 Task:  Click on  Soccer In the  Soccer League click on  Pick Sheet Your name Sofia Mitchell Team name Chicago and  Email softage.2@softage.net Game 1 Inter Miami Game 2 Philadelphia Game 3 Orlando City Game 4 Houston Game 5 Real Salt Lake Game 6 San Jose Game 7 Nashville SC Game 8 Atlanta United Game 9 Charlotte FC Game 10 Montreal Game 11 Toronto FC Game 12 NY Red Bulls Game 13 Minnesota United Game 14 LA Galaxy Game 15 Houston Game16 Seattle In Tie Breaker choose Chicago Submit pick sheet
Action: Mouse moved to (524, 339)
Screenshot: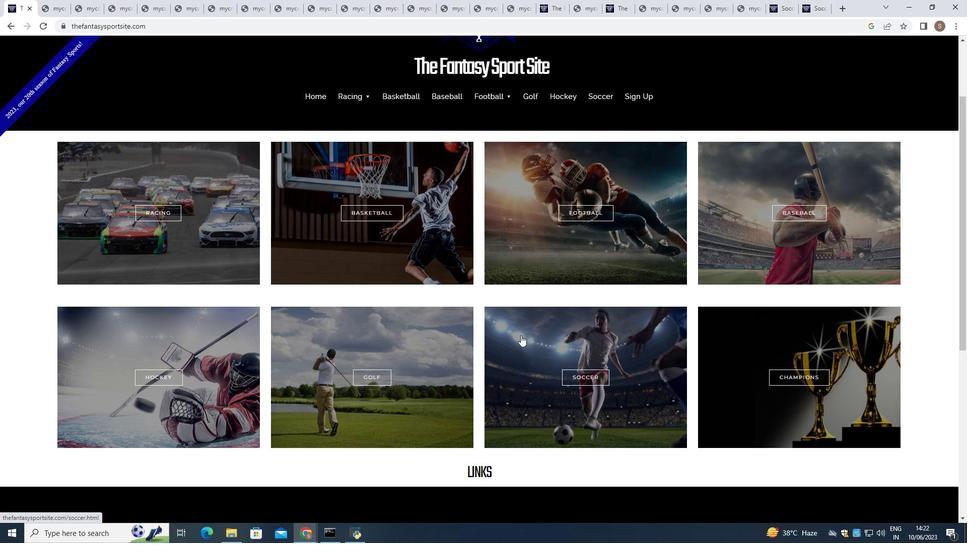 
Action: Mouse pressed left at (524, 339)
Screenshot: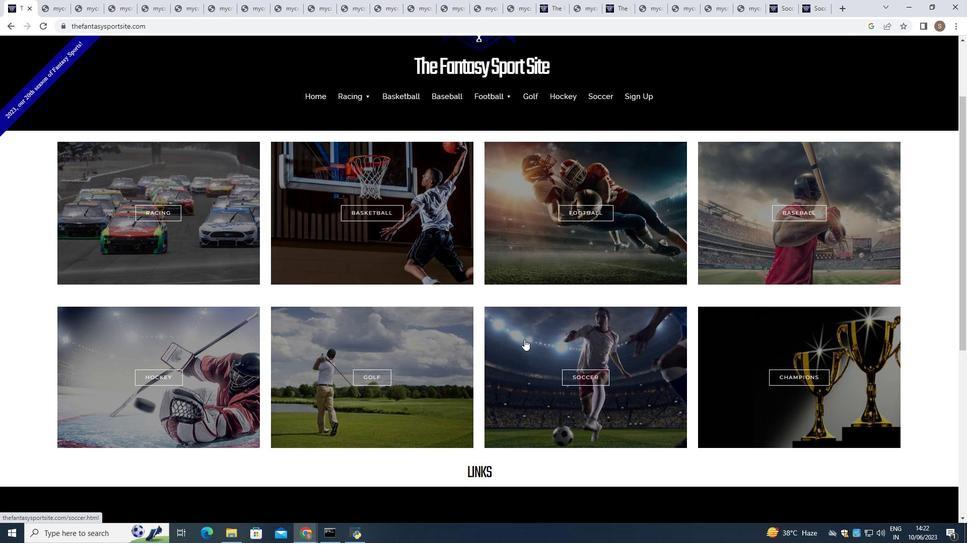 
Action: Mouse scrolled (524, 339) with delta (0, 0)
Screenshot: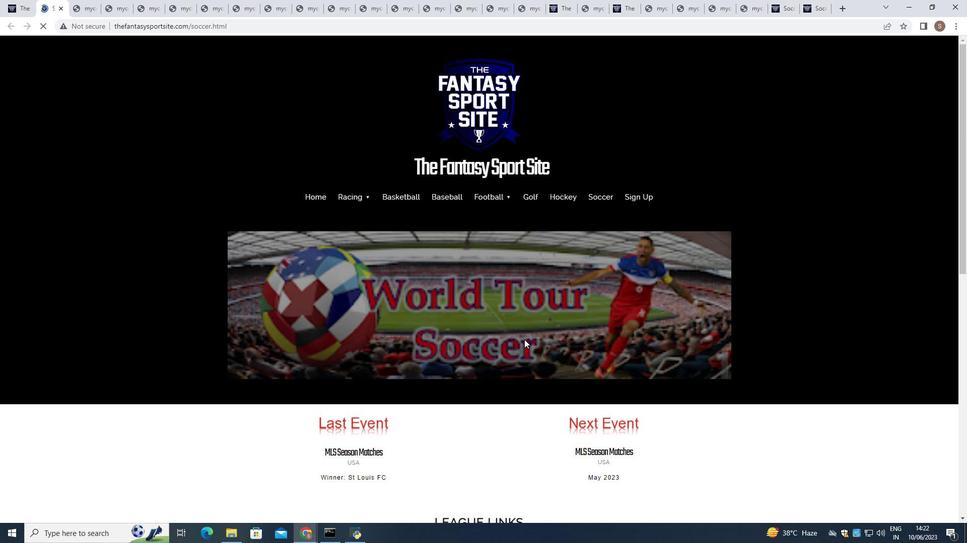 
Action: Mouse scrolled (524, 339) with delta (0, 0)
Screenshot: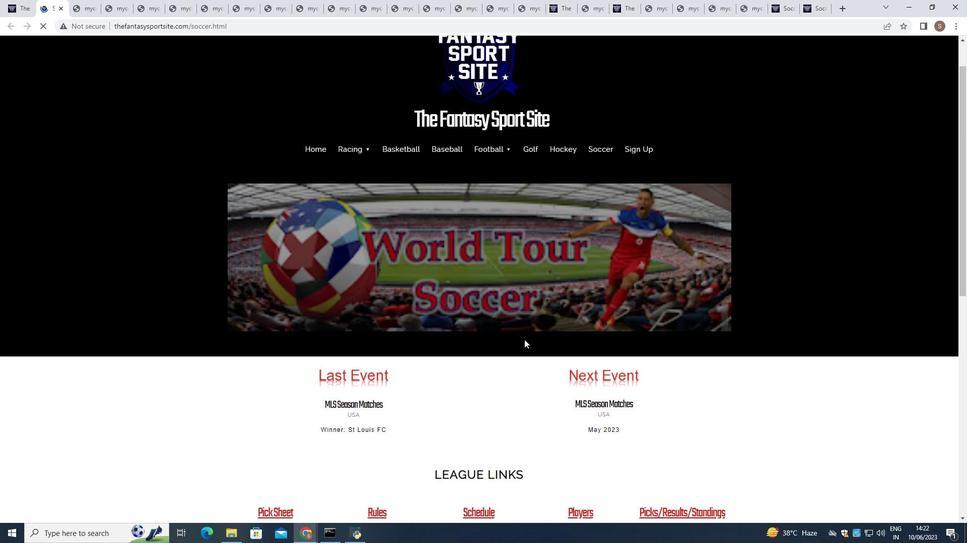 
Action: Mouse scrolled (524, 339) with delta (0, 0)
Screenshot: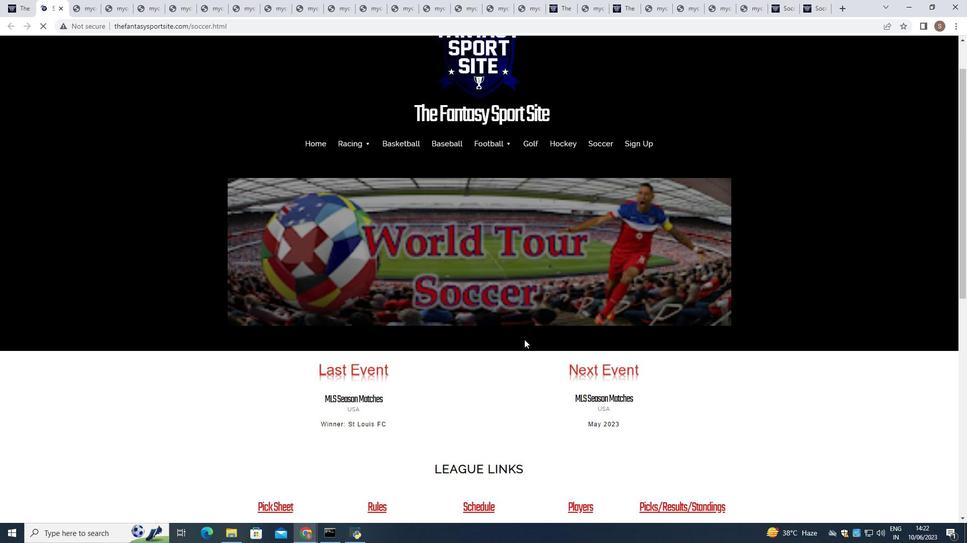 
Action: Mouse scrolled (524, 339) with delta (0, 0)
Screenshot: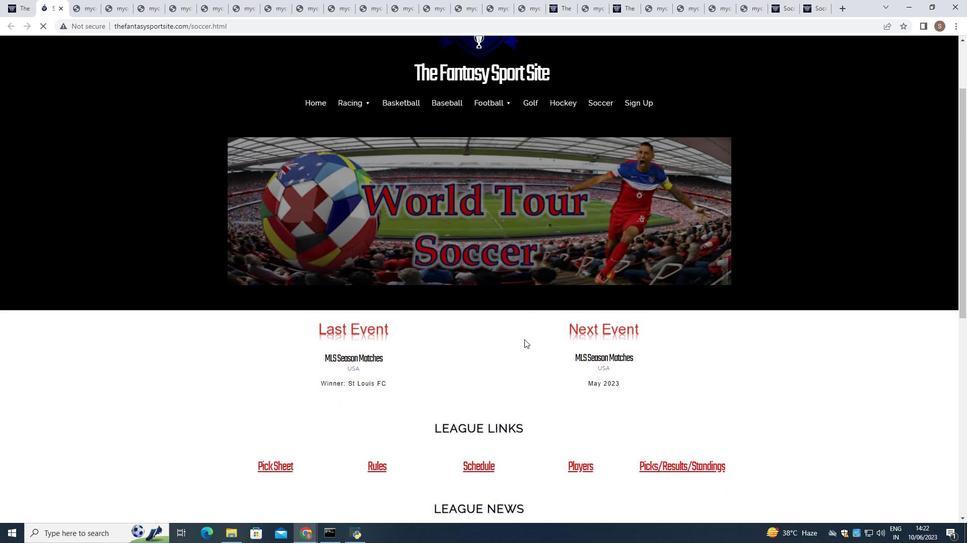
Action: Mouse moved to (285, 357)
Screenshot: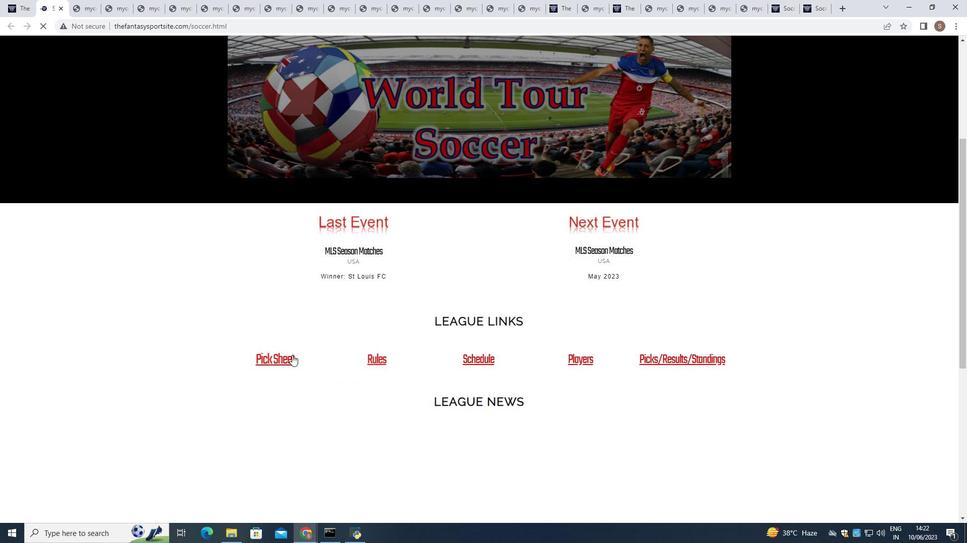 
Action: Mouse pressed left at (285, 357)
Screenshot: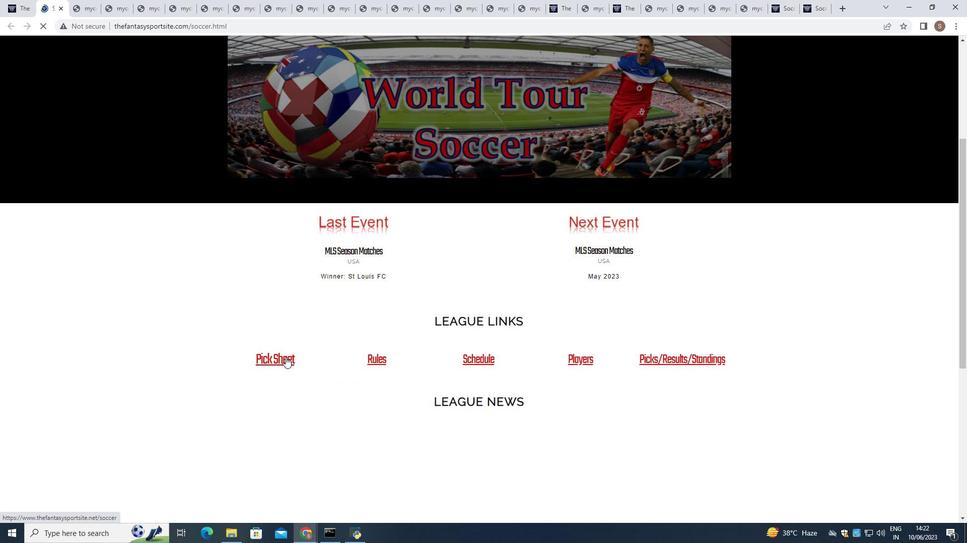 
Action: Mouse scrolled (285, 357) with delta (0, 0)
Screenshot: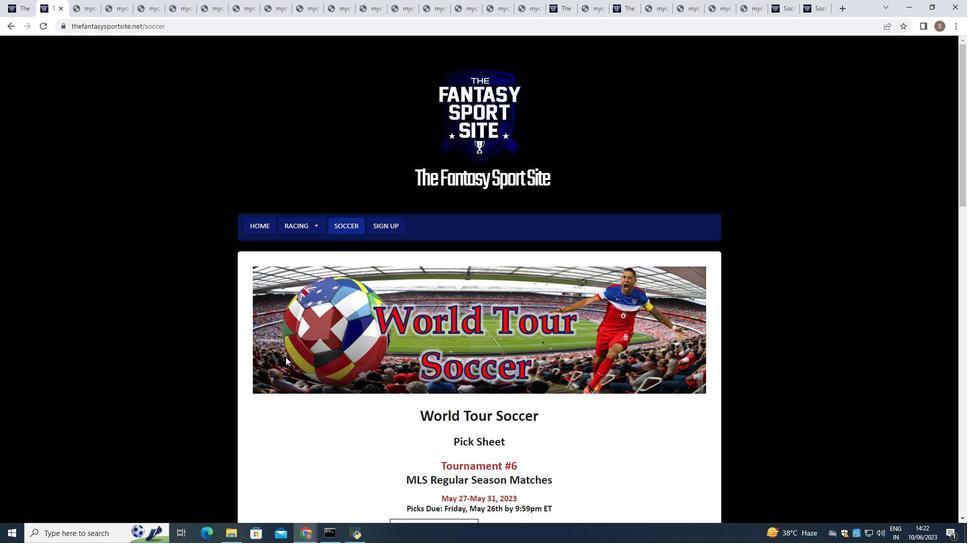 
Action: Mouse scrolled (285, 357) with delta (0, 0)
Screenshot: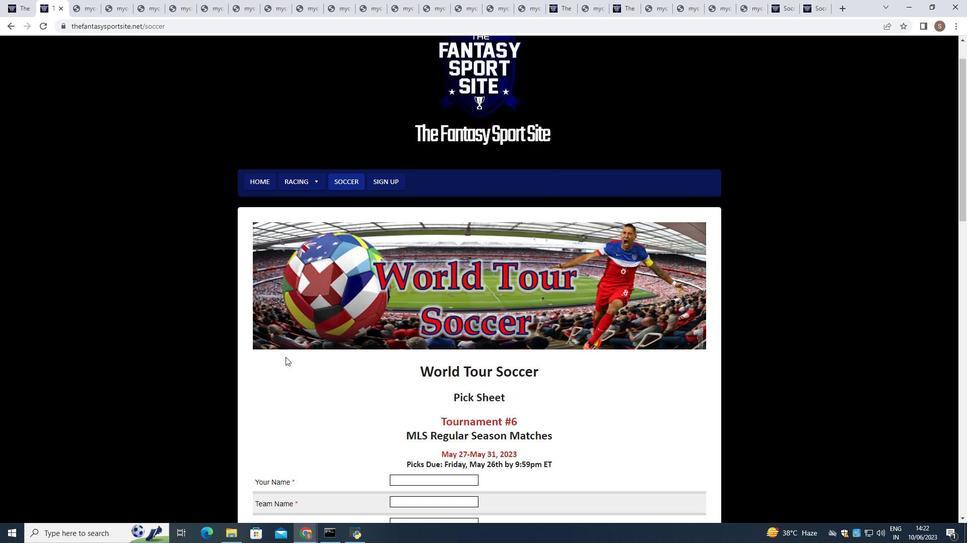 
Action: Mouse scrolled (285, 357) with delta (0, 0)
Screenshot: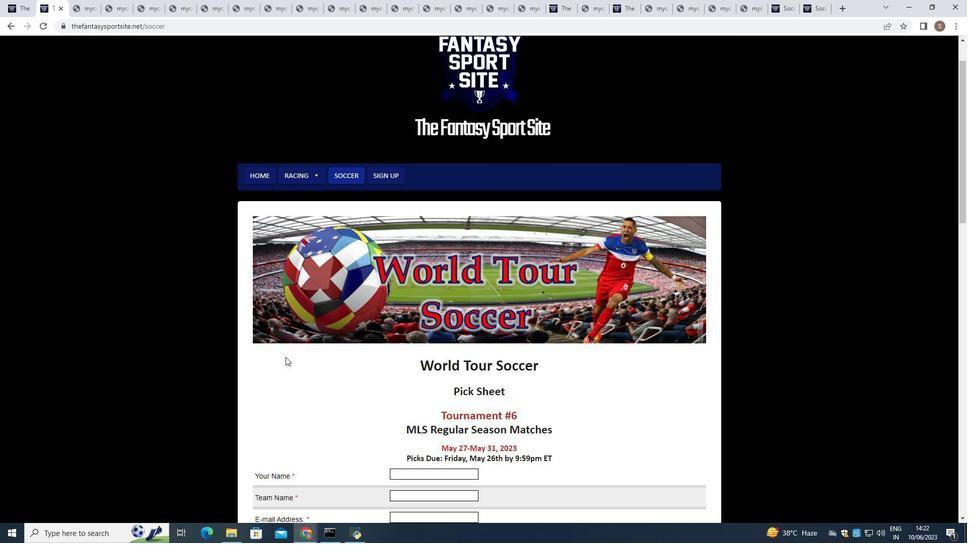 
Action: Mouse scrolled (285, 357) with delta (0, 0)
Screenshot: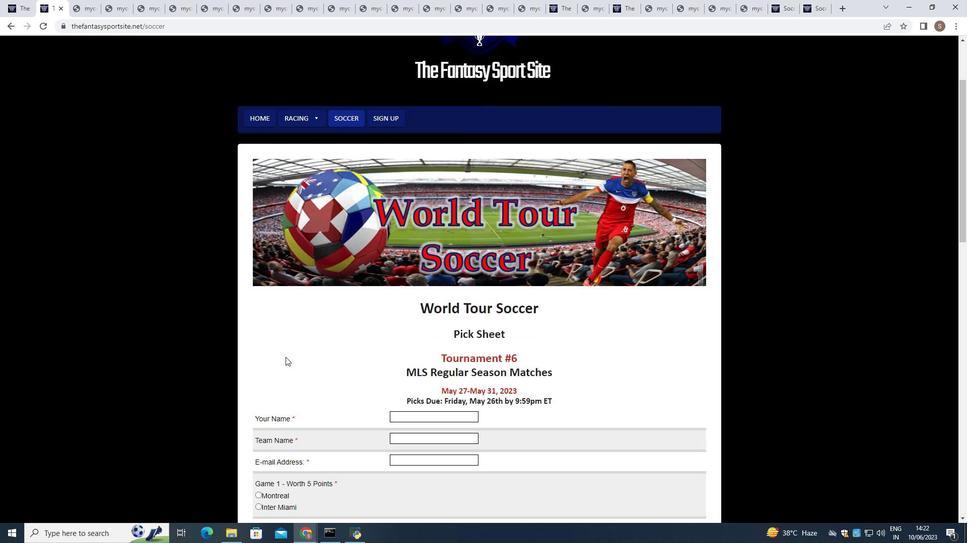 
Action: Mouse moved to (405, 323)
Screenshot: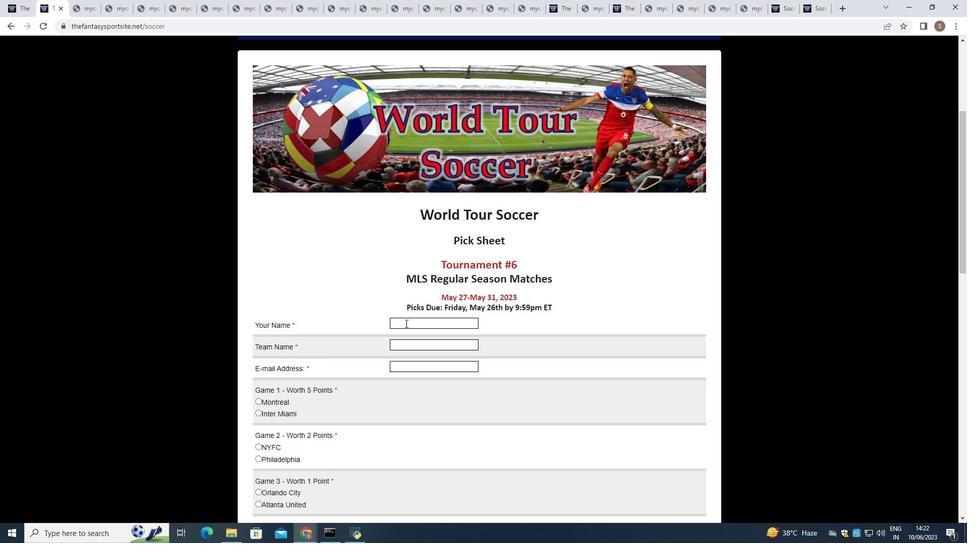 
Action: Mouse pressed left at (405, 323)
Screenshot: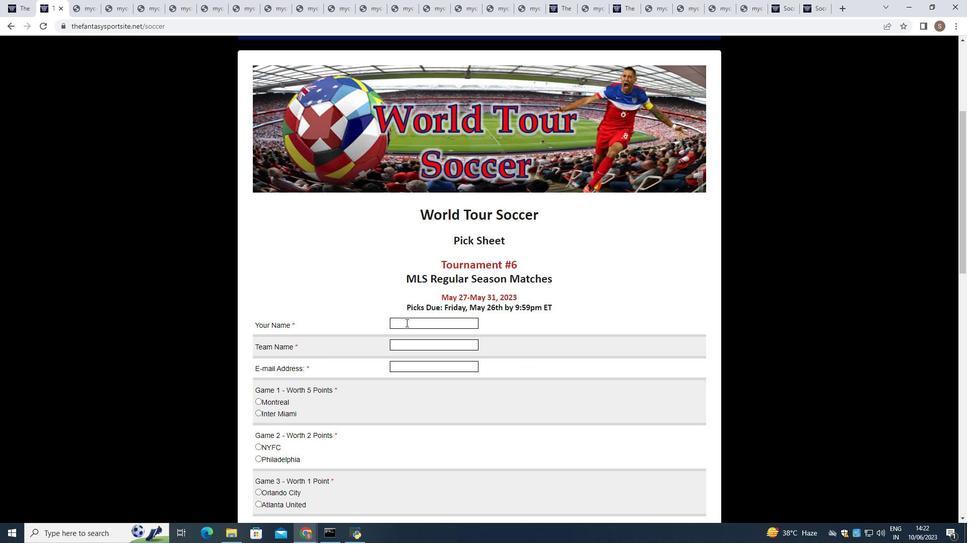 
Action: Key pressed <Key.shift>Sofia<Key.space><Key.shift><Key.shift><Key.shift><Key.shift><Key.shift><Key.shift><Key.shift><Key.shift>Mitchell
Screenshot: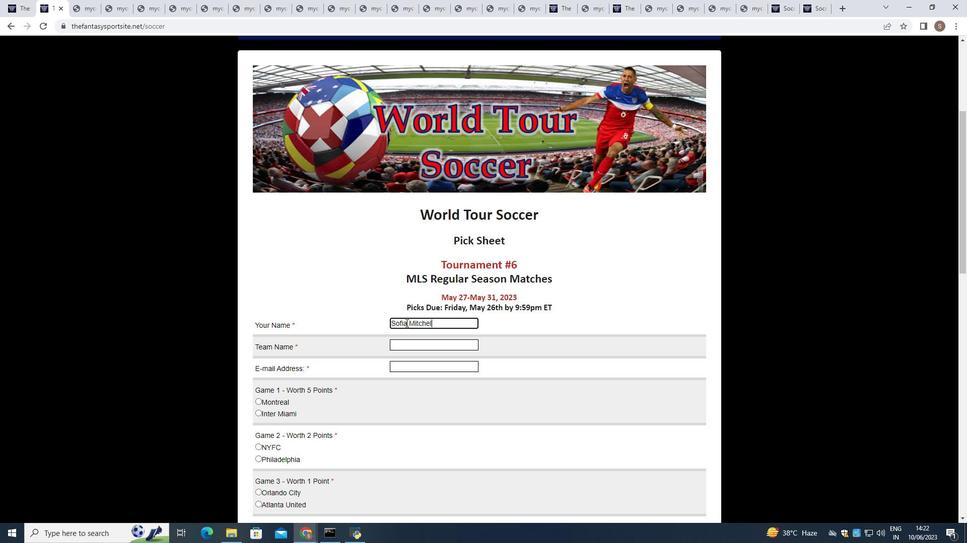 
Action: Mouse moved to (413, 347)
Screenshot: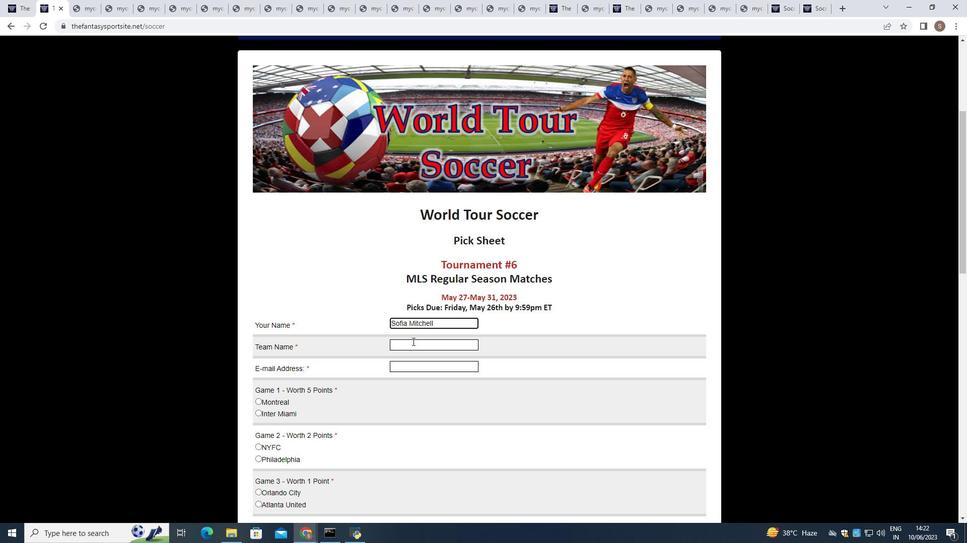 
Action: Mouse pressed left at (413, 347)
Screenshot: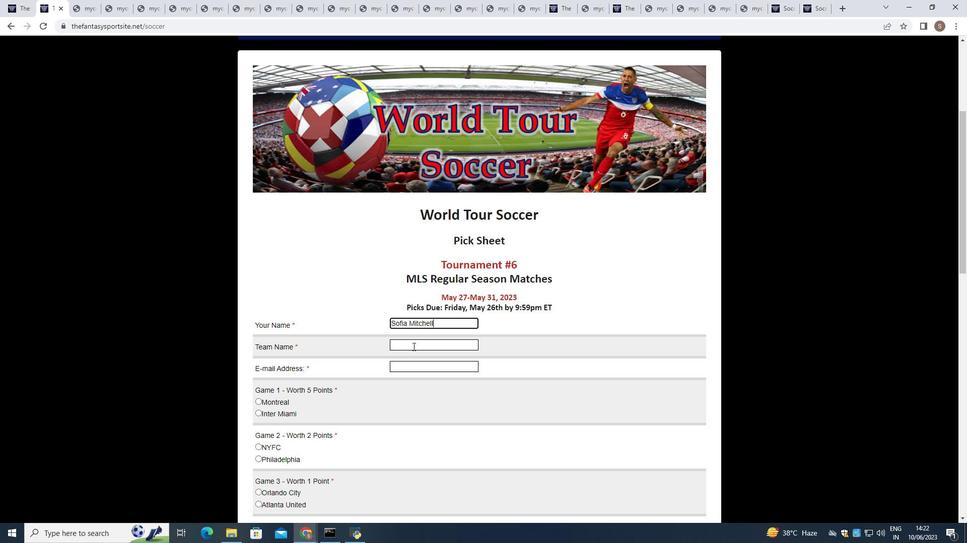 
Action: Mouse moved to (413, 347)
Screenshot: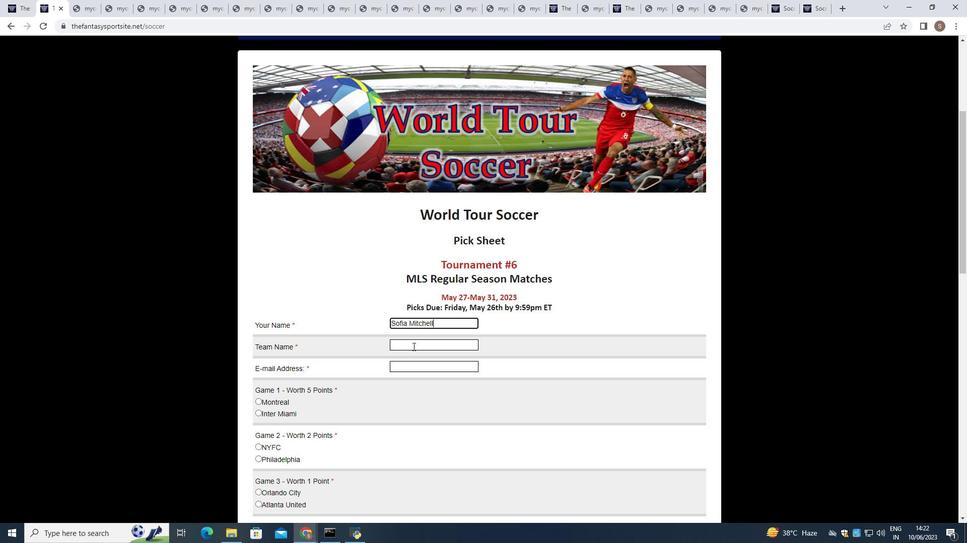 
Action: Key pressed <Key.shift>Chicago
Screenshot: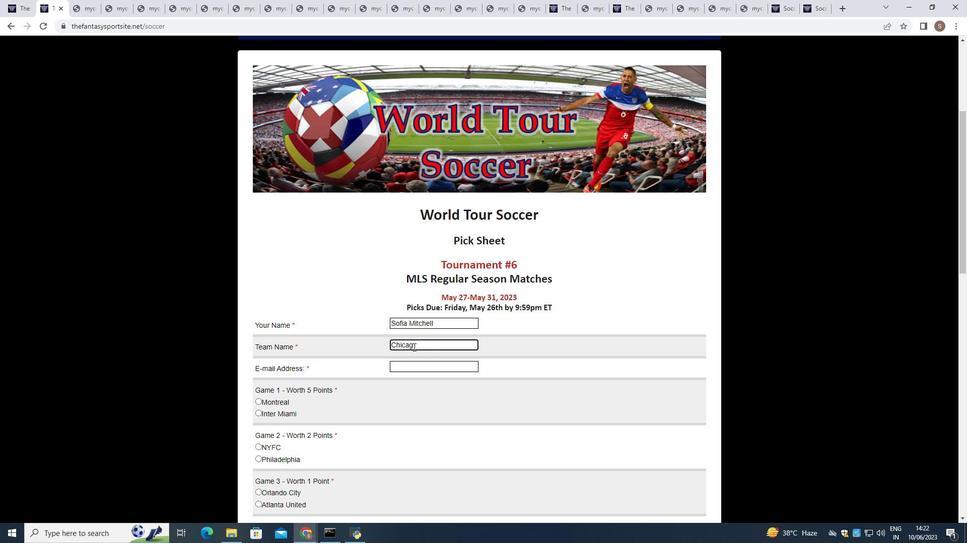 
Action: Mouse moved to (413, 366)
Screenshot: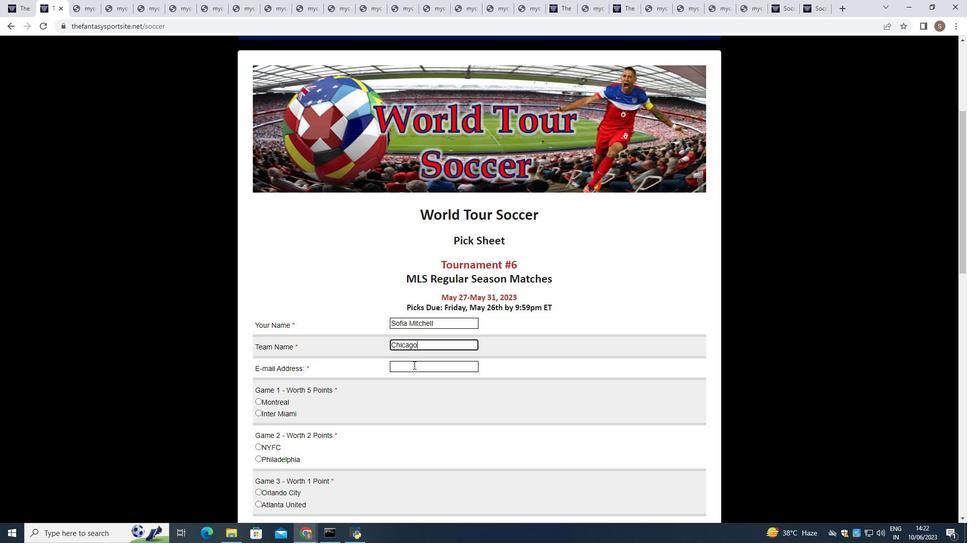
Action: Mouse pressed left at (413, 366)
Screenshot: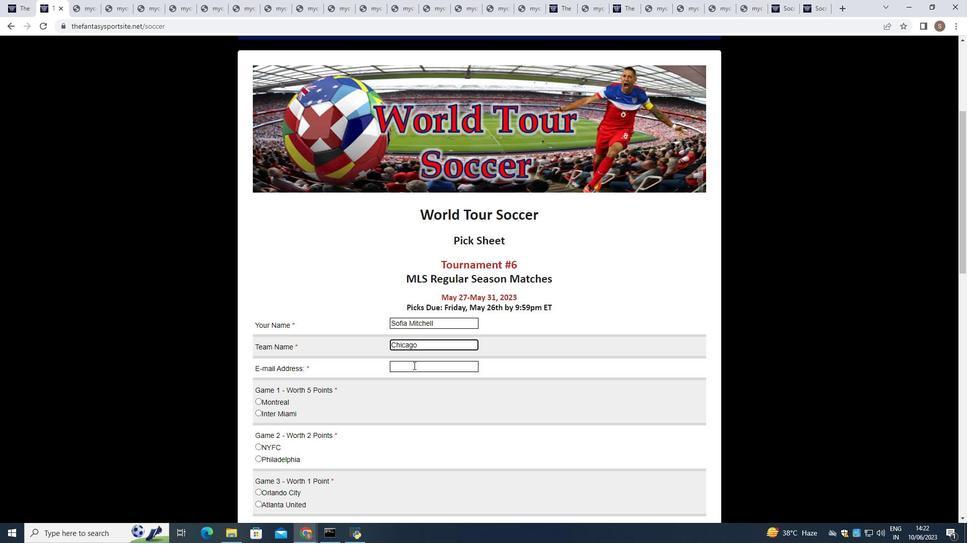 
Action: Key pressed softage.2
Screenshot: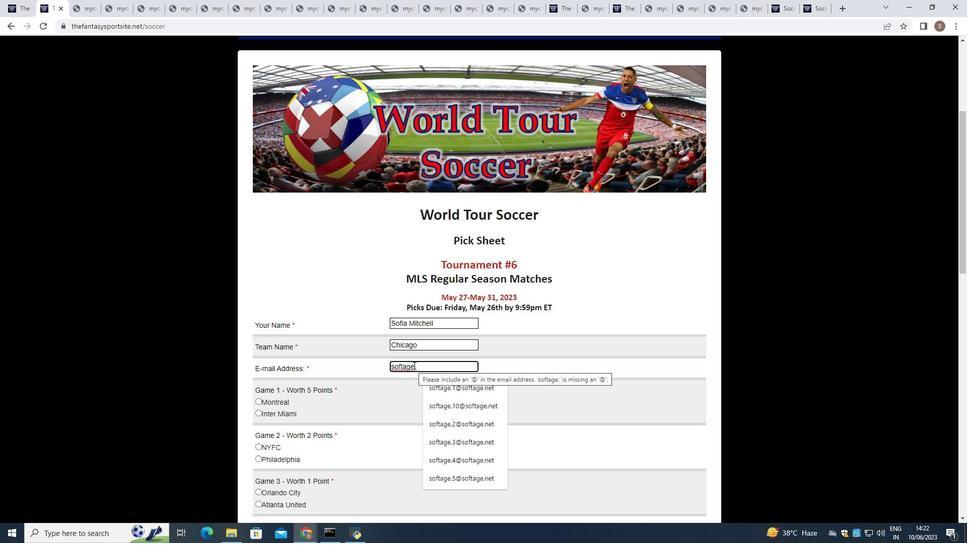 
Action: Mouse moved to (440, 385)
Screenshot: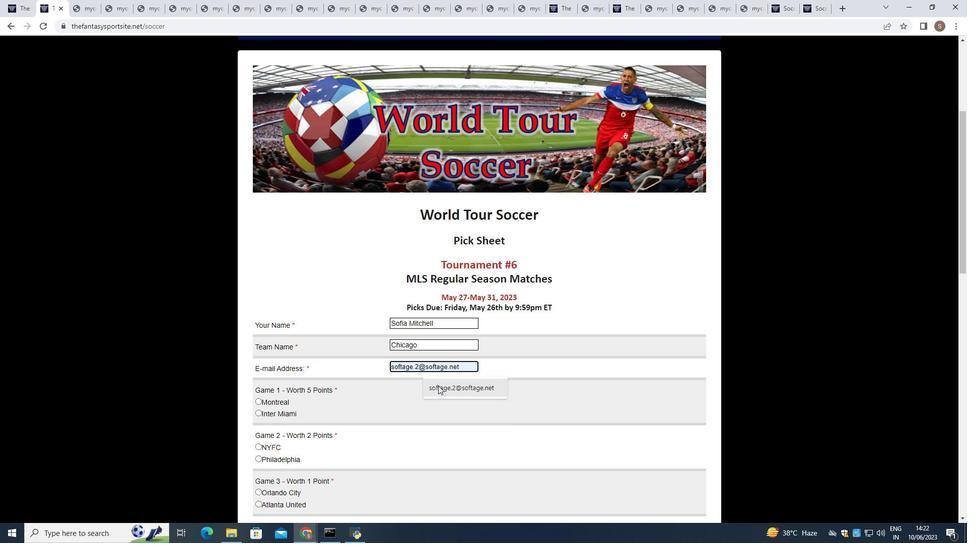 
Action: Mouse pressed left at (440, 385)
Screenshot: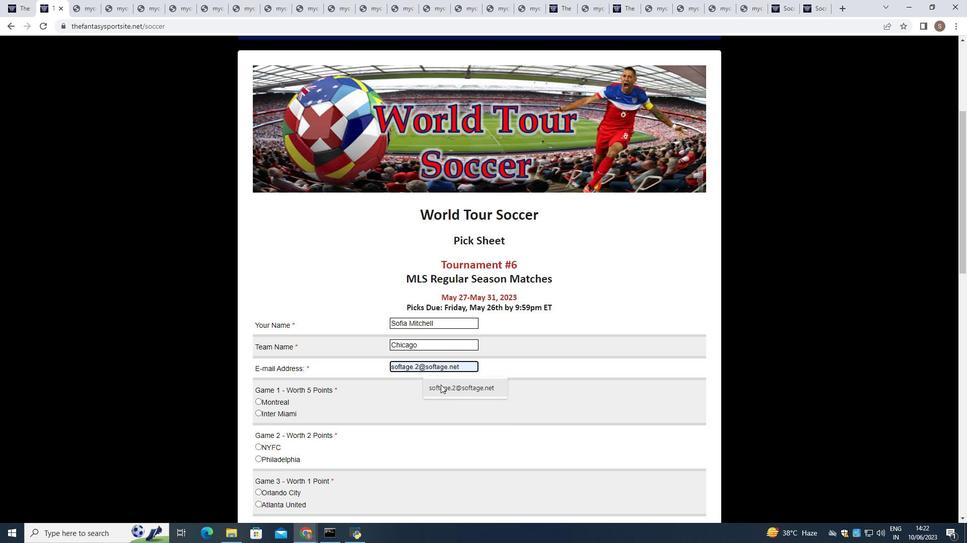 
Action: Mouse moved to (257, 414)
Screenshot: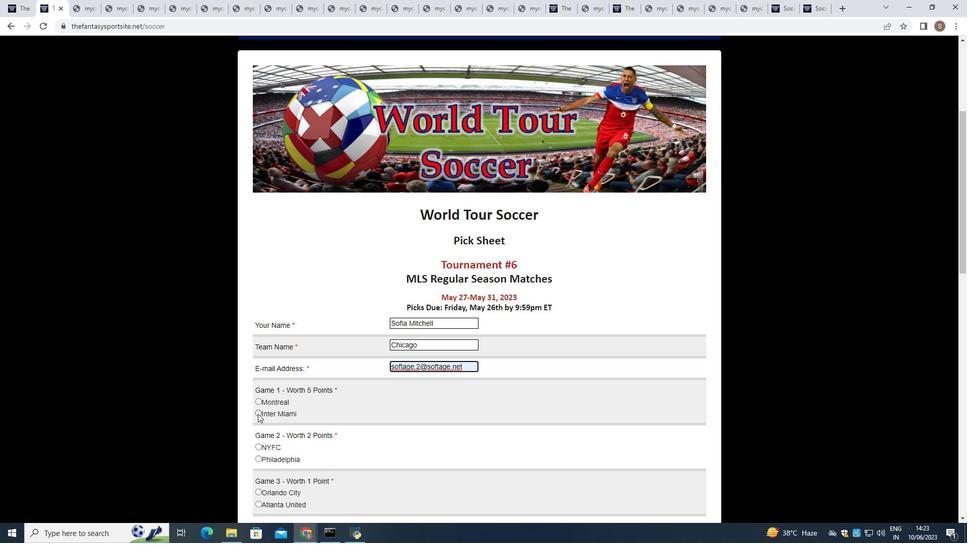 
Action: Mouse pressed left at (257, 414)
Screenshot: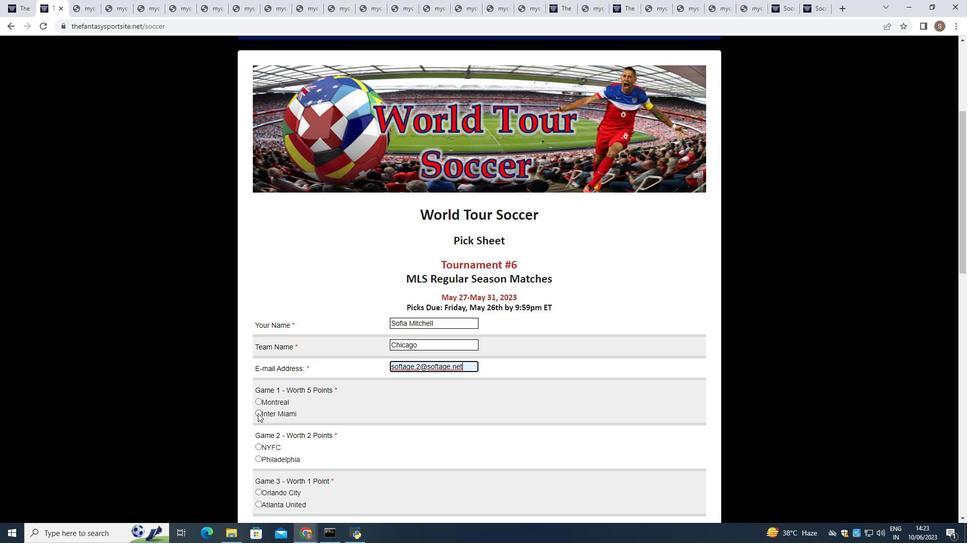 
Action: Mouse moved to (259, 459)
Screenshot: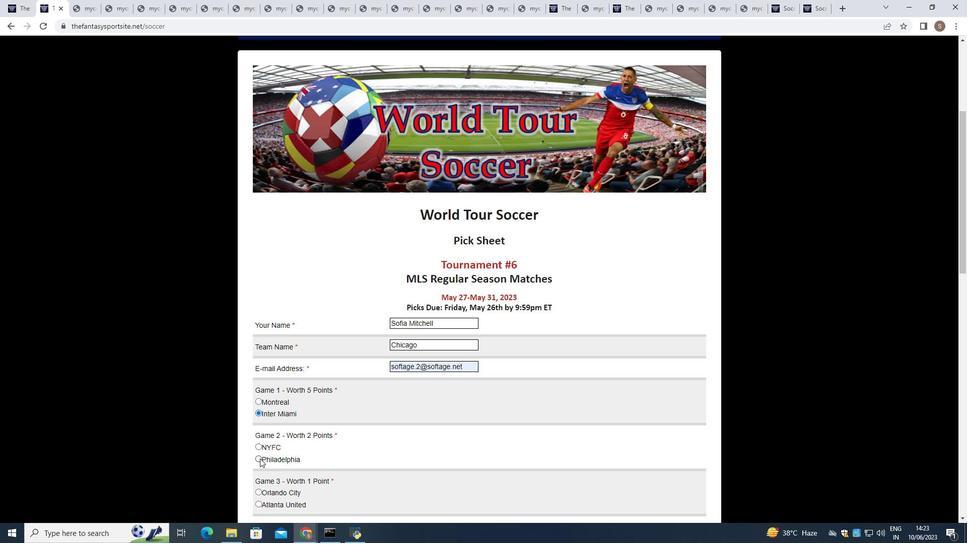 
Action: Mouse pressed left at (259, 459)
Screenshot: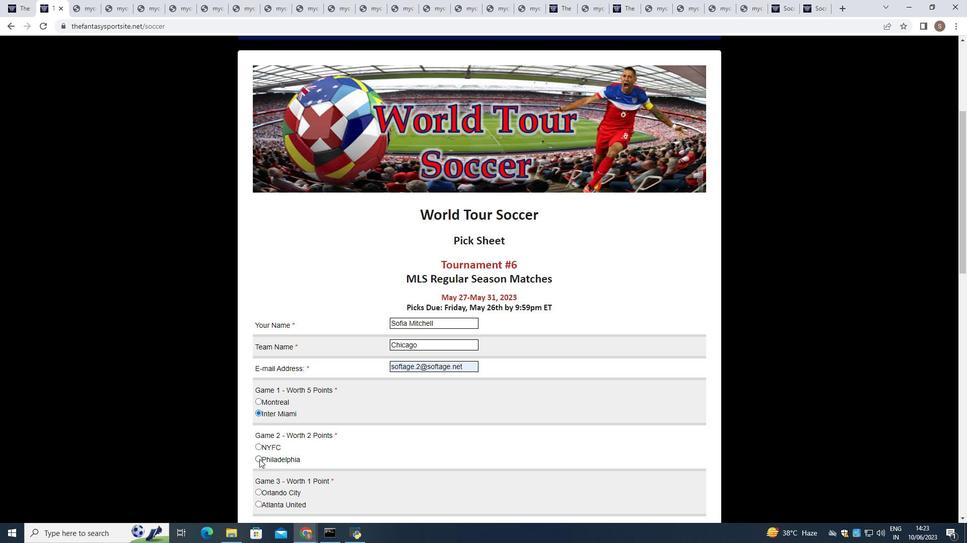 
Action: Mouse moved to (256, 491)
Screenshot: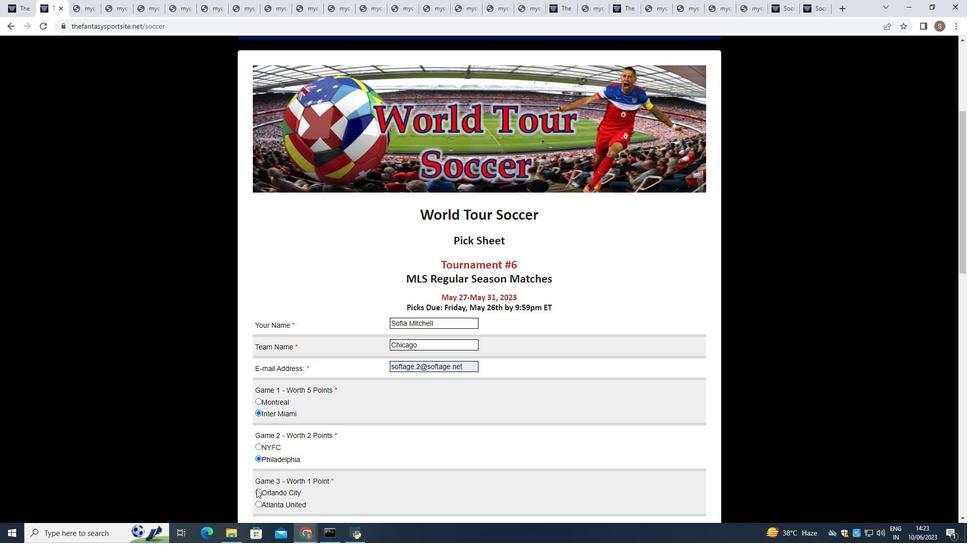 
Action: Mouse pressed left at (256, 491)
Screenshot: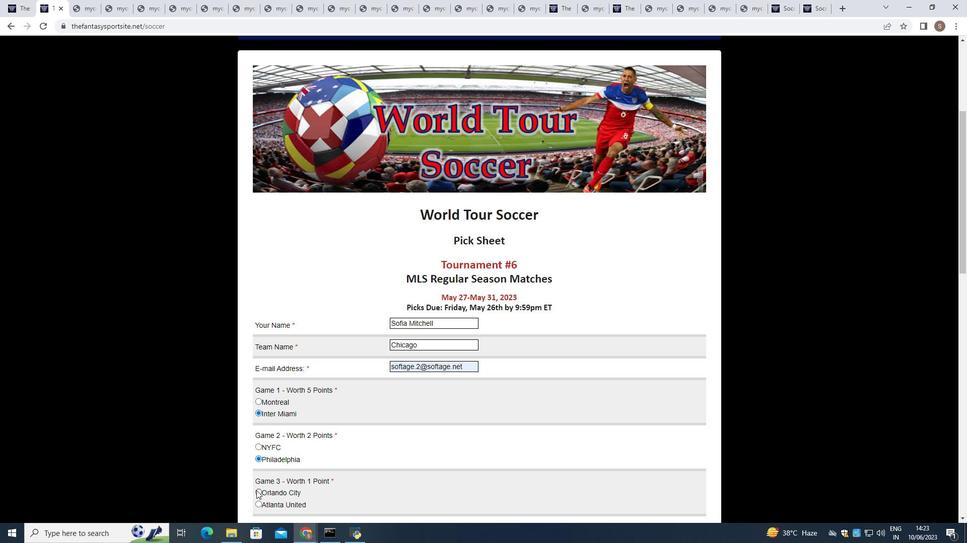 
Action: Mouse scrolled (256, 490) with delta (0, 0)
Screenshot: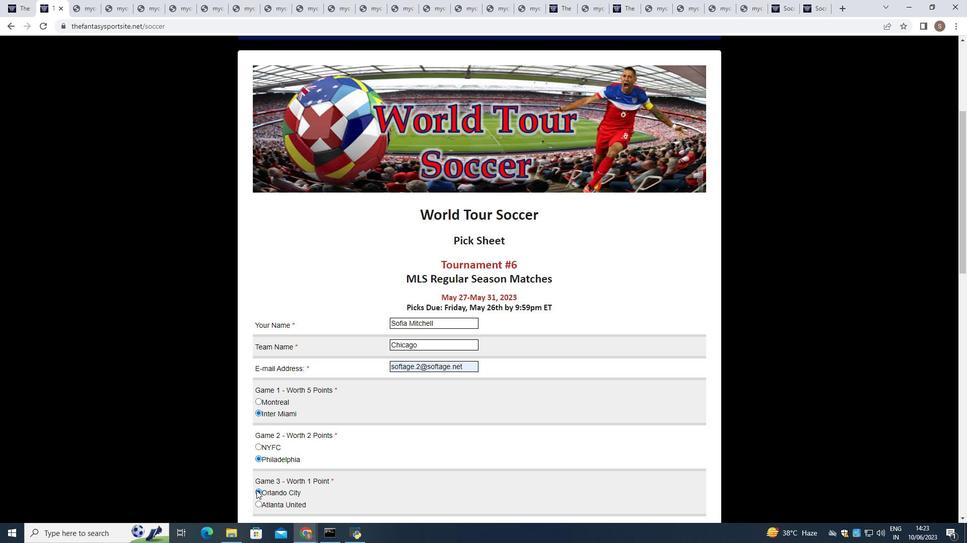 
Action: Mouse scrolled (256, 490) with delta (0, 0)
Screenshot: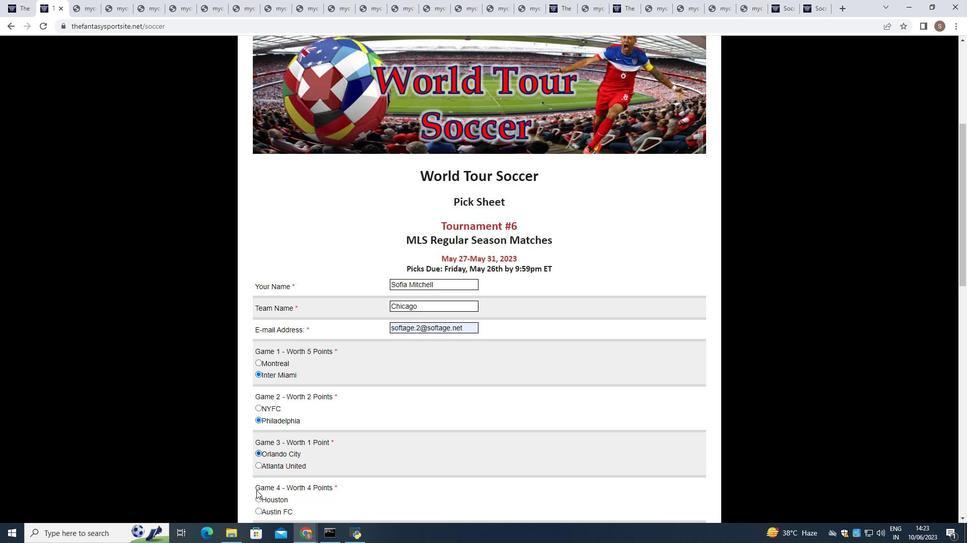 
Action: Mouse scrolled (256, 490) with delta (0, 0)
Screenshot: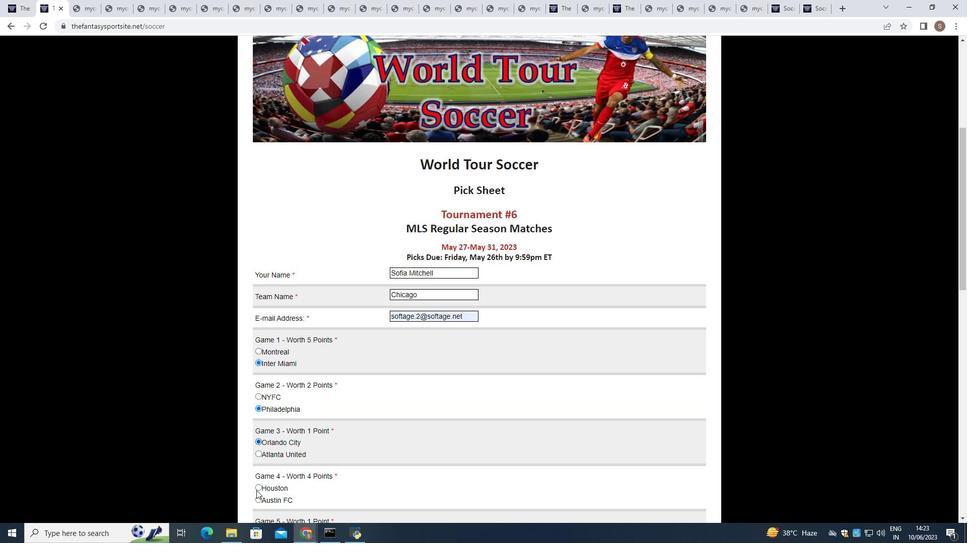 
Action: Mouse scrolled (256, 490) with delta (0, 0)
Screenshot: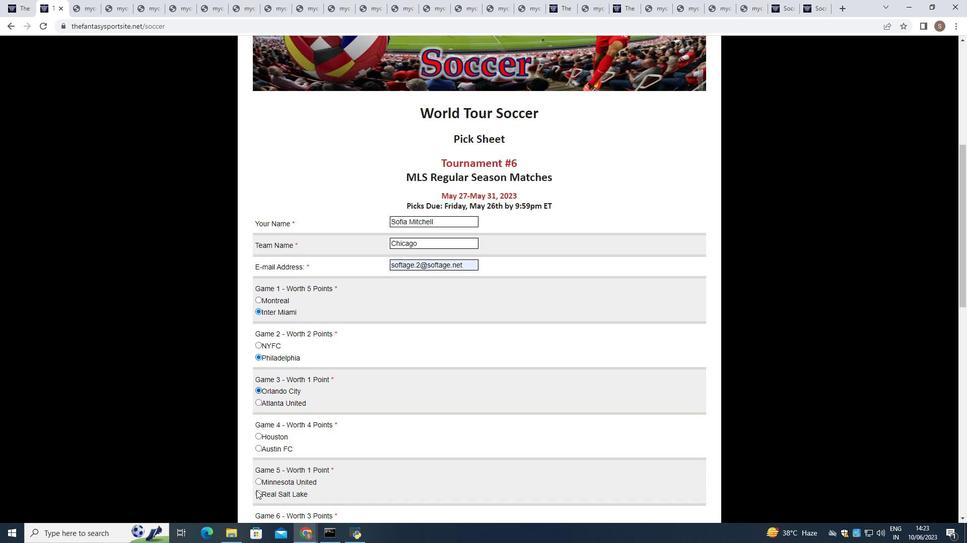 
Action: Mouse scrolled (256, 490) with delta (0, 0)
Screenshot: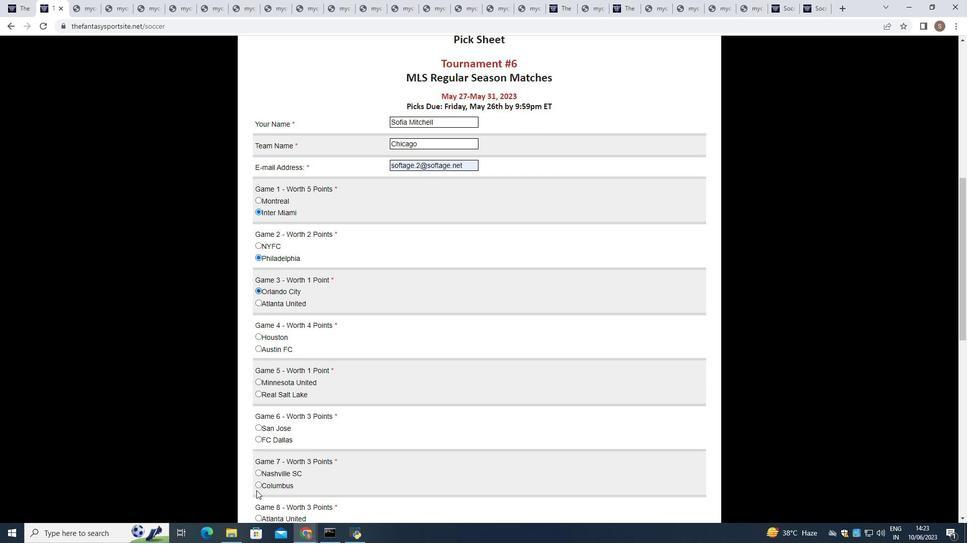 
Action: Mouse scrolled (256, 490) with delta (0, 0)
Screenshot: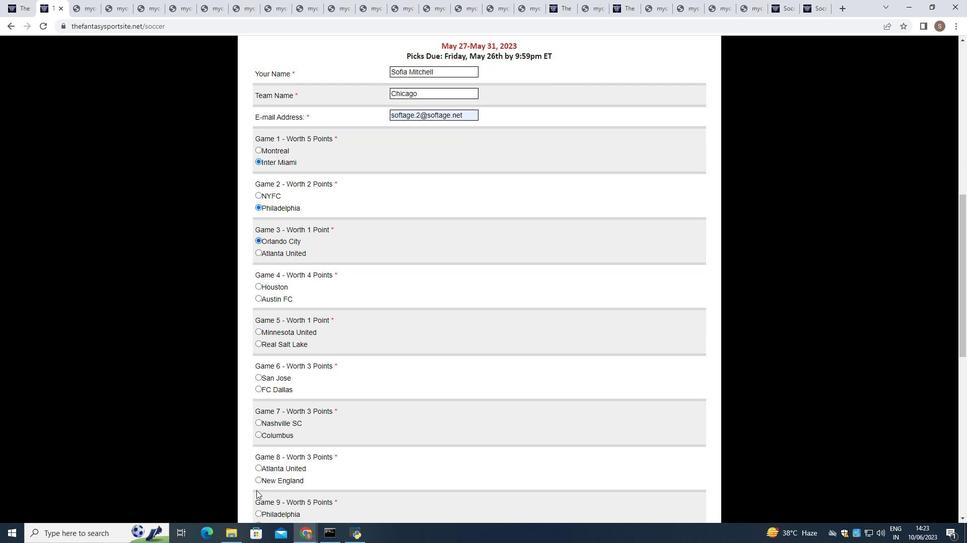 
Action: Mouse moved to (259, 235)
Screenshot: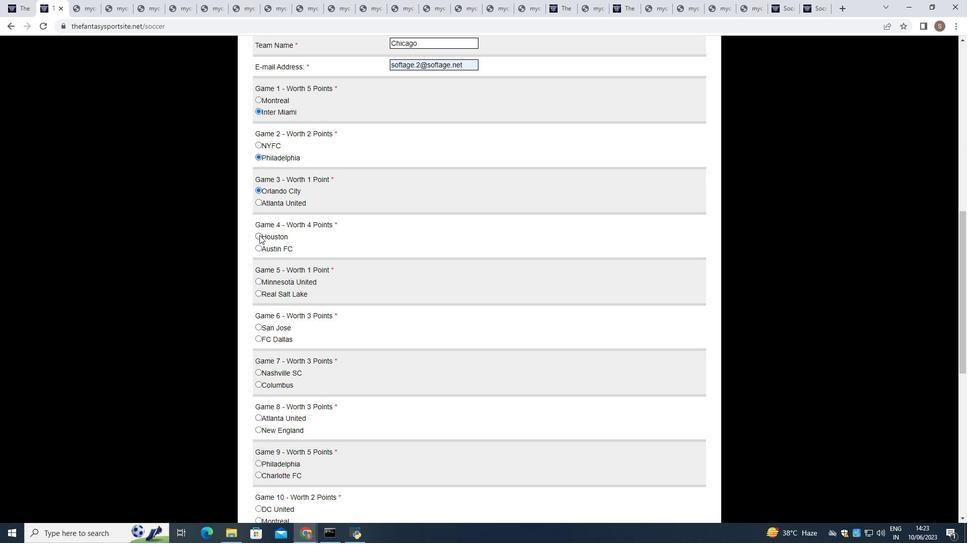 
Action: Mouse pressed left at (259, 235)
Screenshot: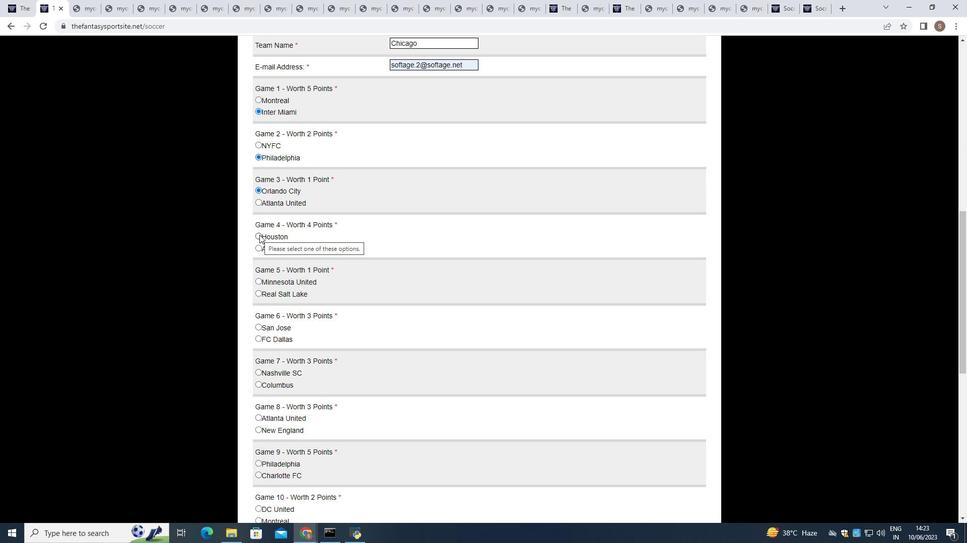 
Action: Mouse moved to (257, 294)
Screenshot: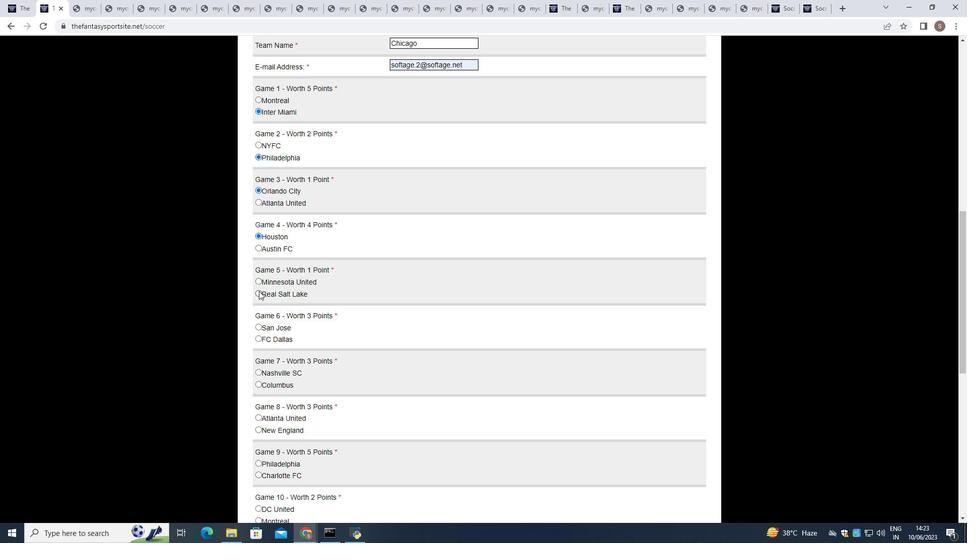 
Action: Mouse pressed left at (257, 294)
Screenshot: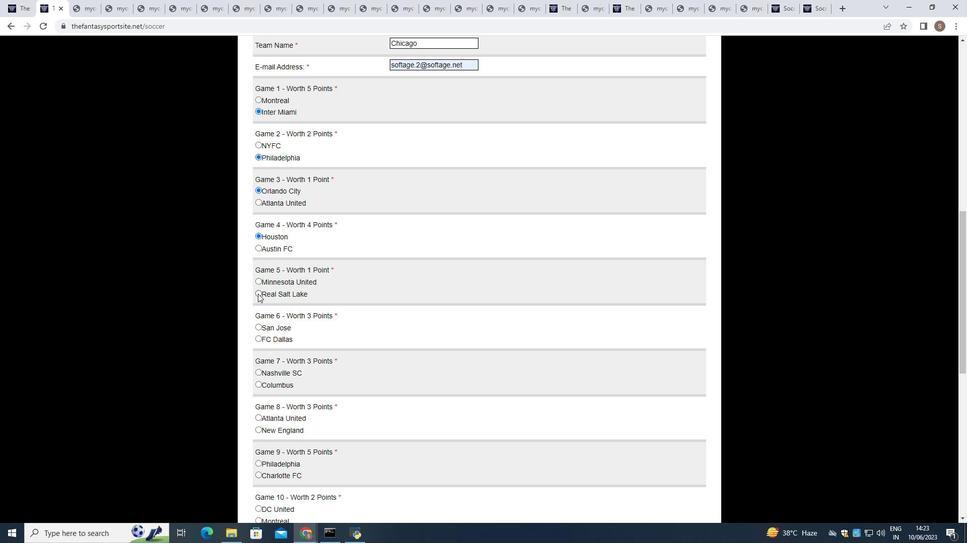 
Action: Mouse moved to (257, 326)
Screenshot: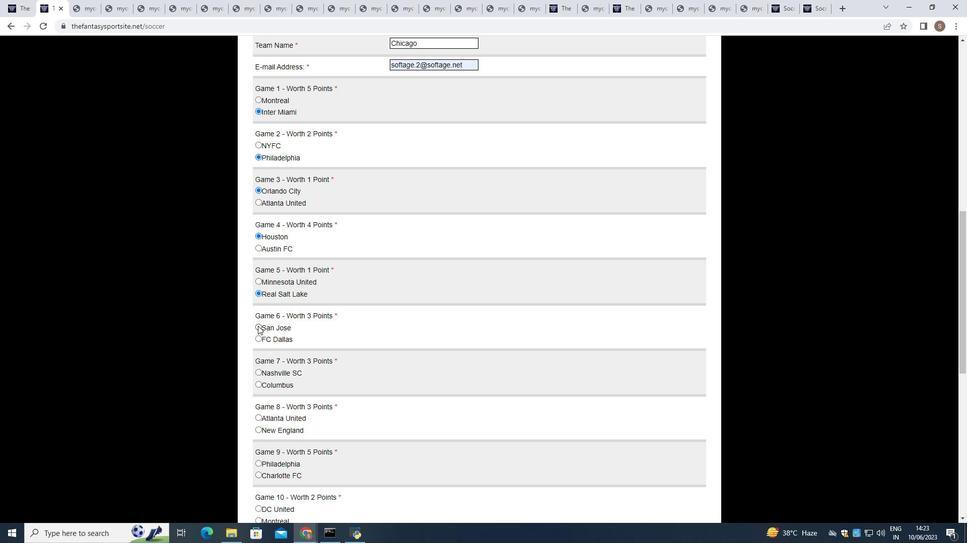 
Action: Mouse pressed left at (257, 326)
Screenshot: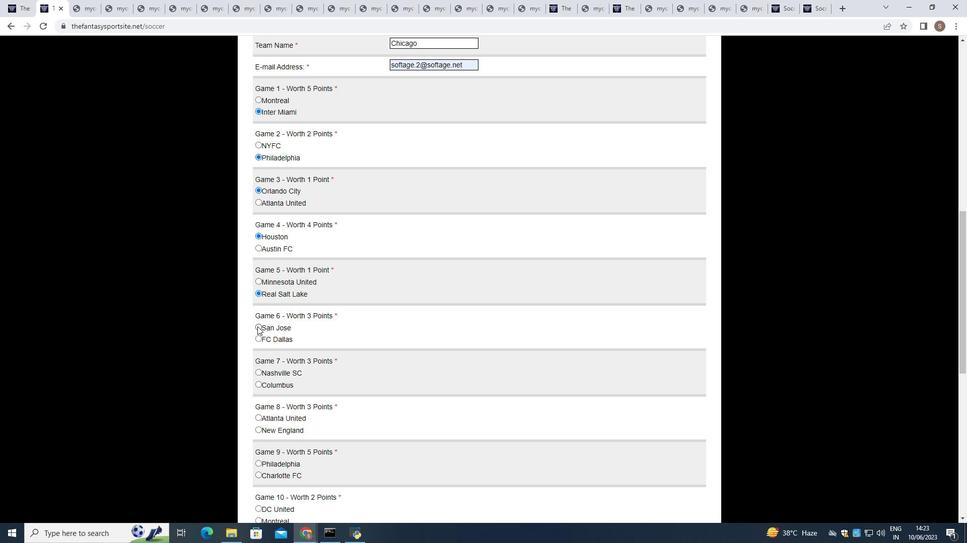 
Action: Mouse moved to (257, 374)
Screenshot: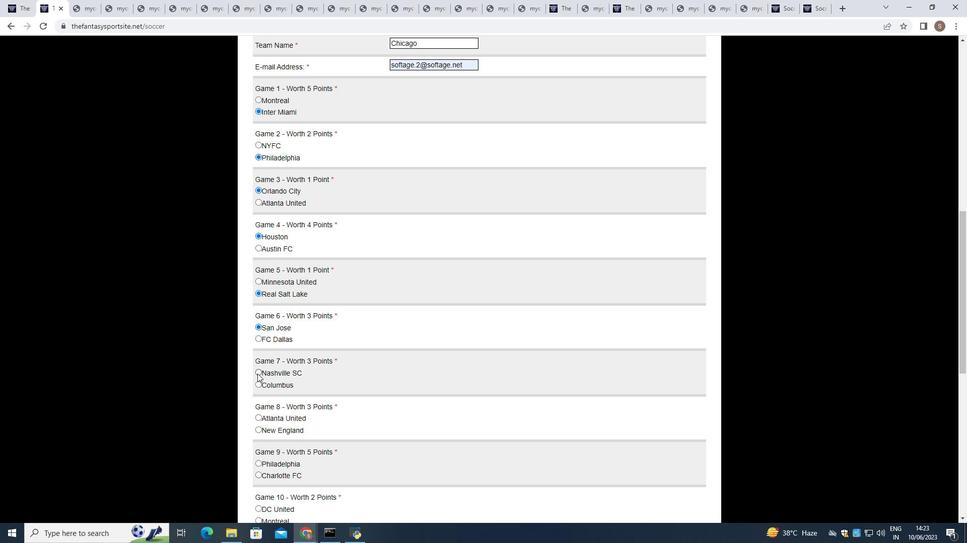 
Action: Mouse pressed left at (257, 374)
Screenshot: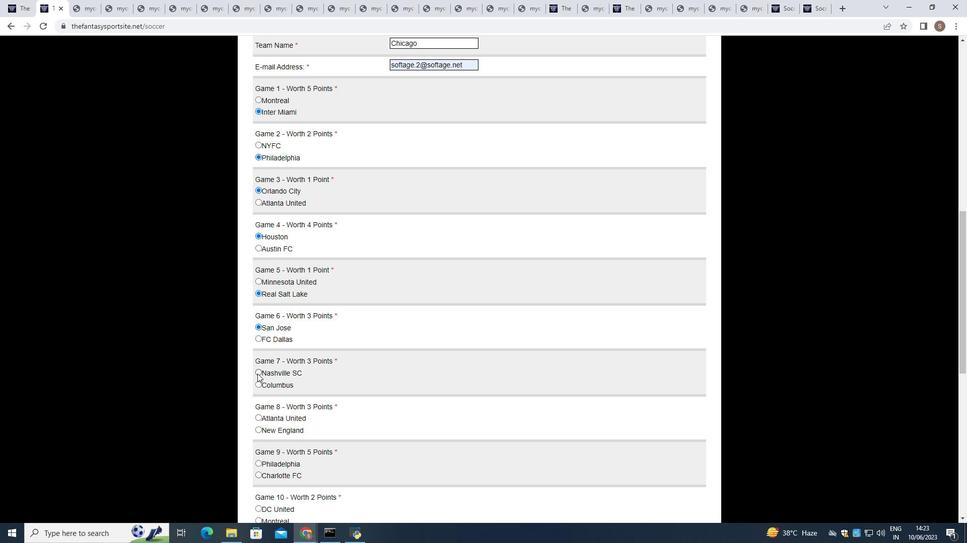 
Action: Mouse moved to (257, 419)
Screenshot: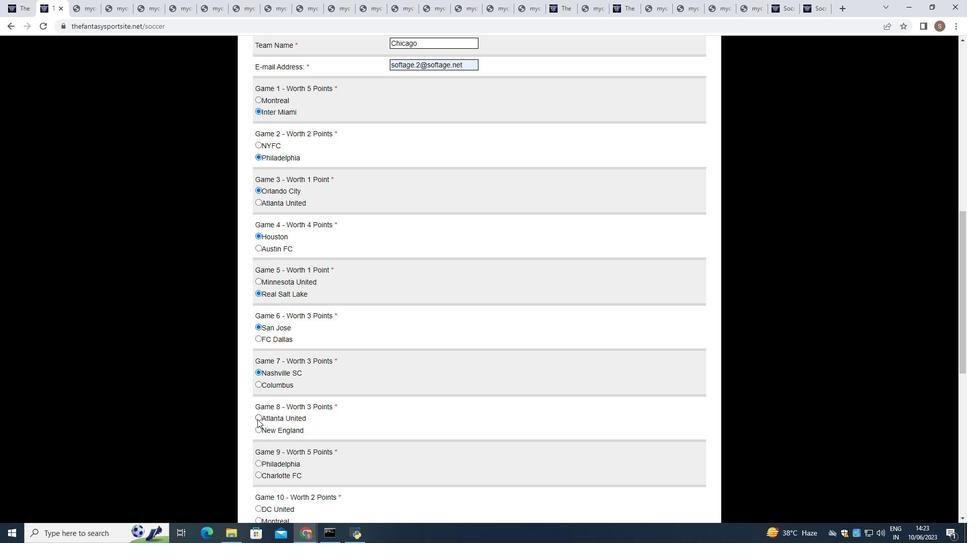 
Action: Mouse pressed left at (257, 419)
Screenshot: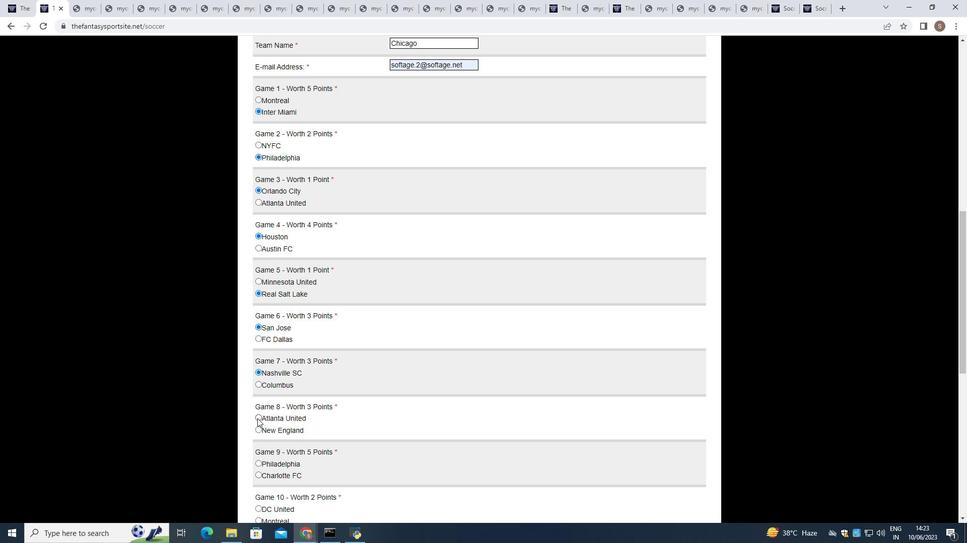 
Action: Mouse moved to (257, 473)
Screenshot: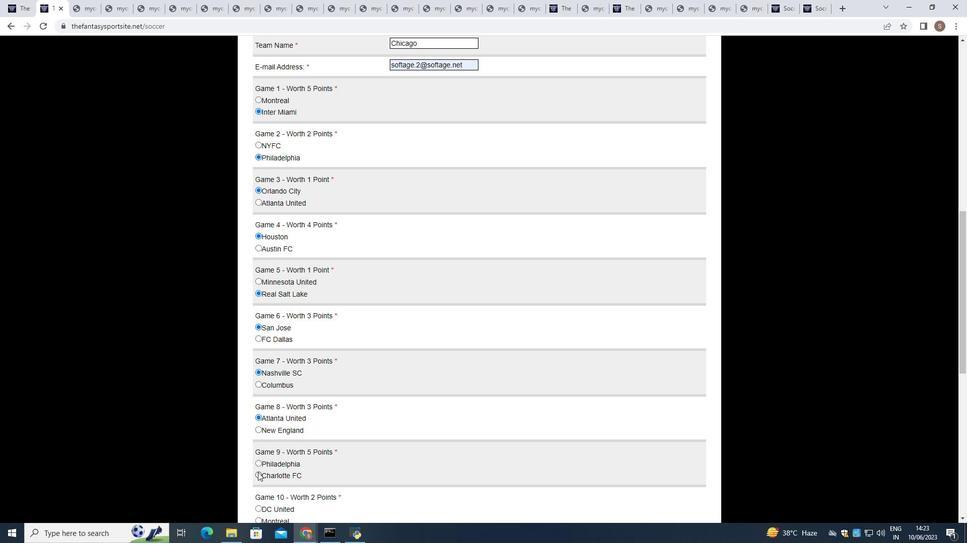 
Action: Mouse pressed left at (257, 473)
Screenshot: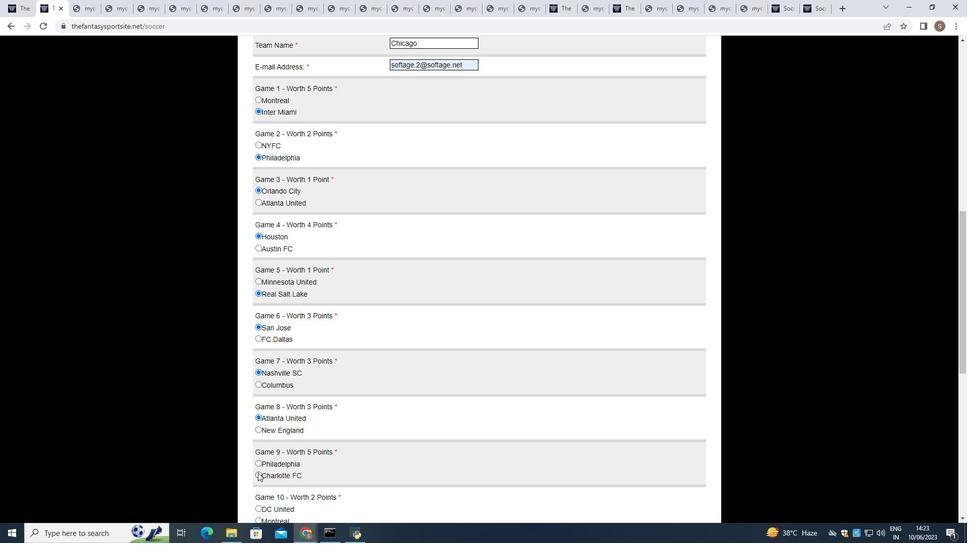 
Action: Mouse scrolled (257, 472) with delta (0, 0)
Screenshot: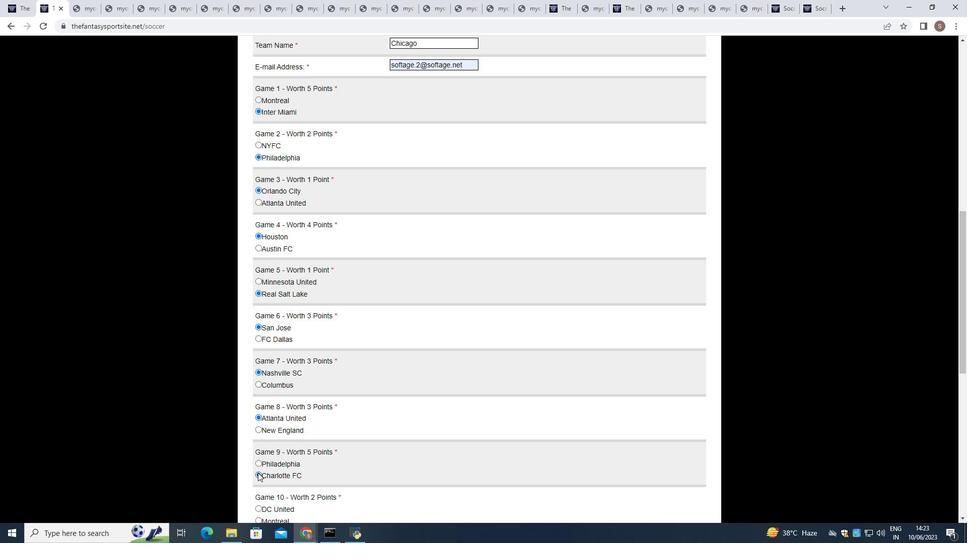 
Action: Mouse scrolled (257, 472) with delta (0, 0)
Screenshot: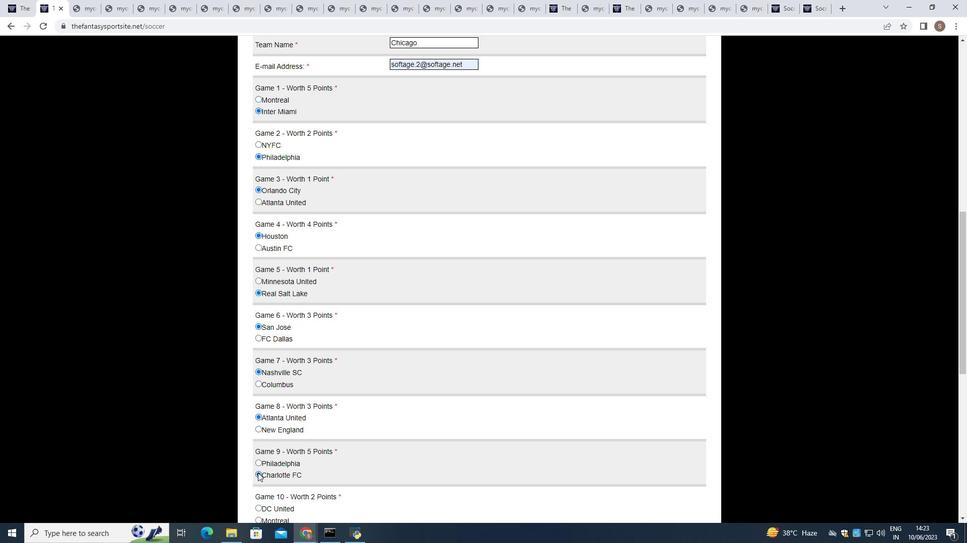
Action: Mouse scrolled (257, 472) with delta (0, 0)
Screenshot: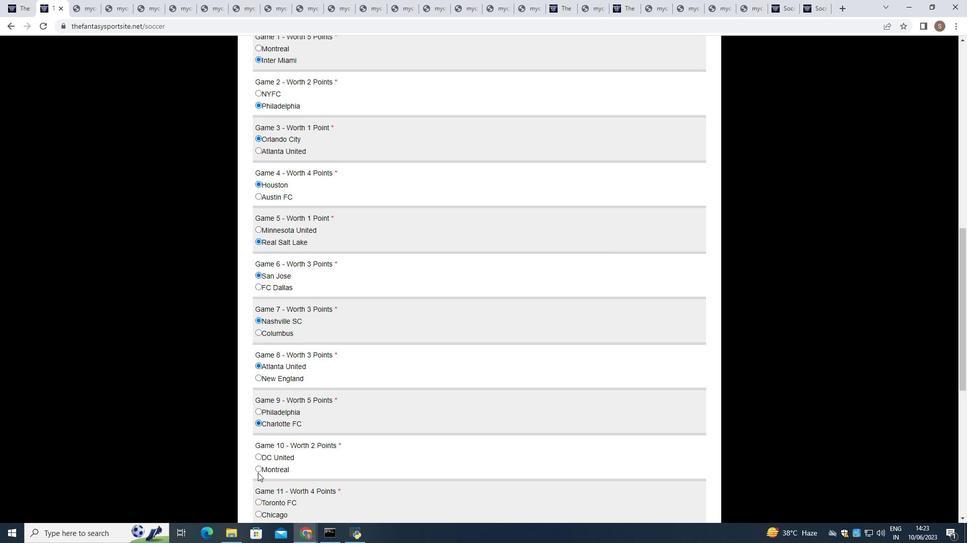 
Action: Mouse scrolled (257, 472) with delta (0, 0)
Screenshot: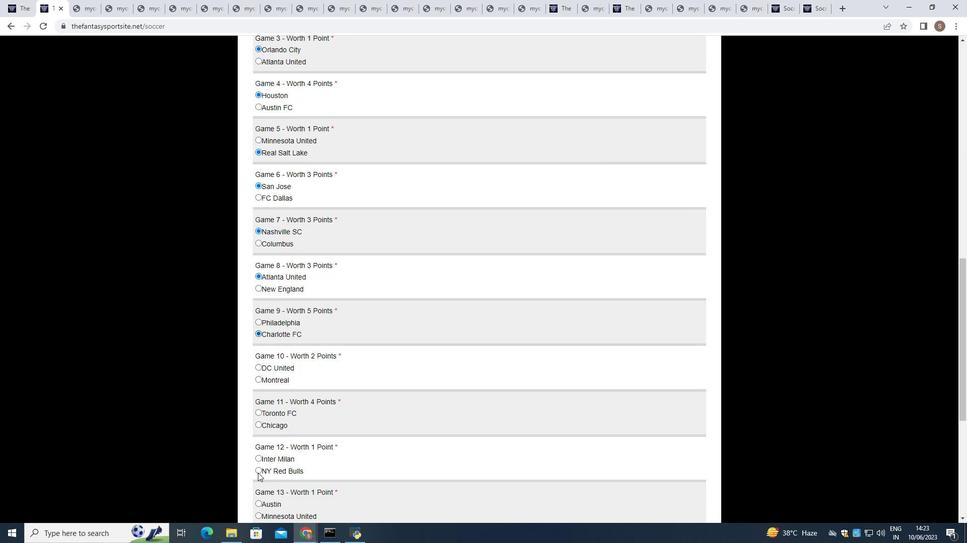 
Action: Mouse scrolled (257, 472) with delta (0, 0)
Screenshot: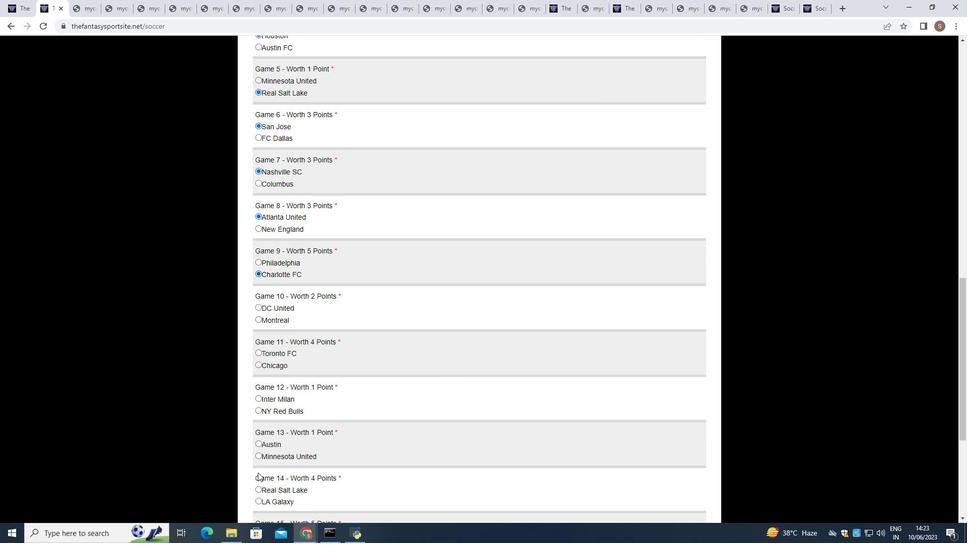 
Action: Mouse moved to (258, 268)
Screenshot: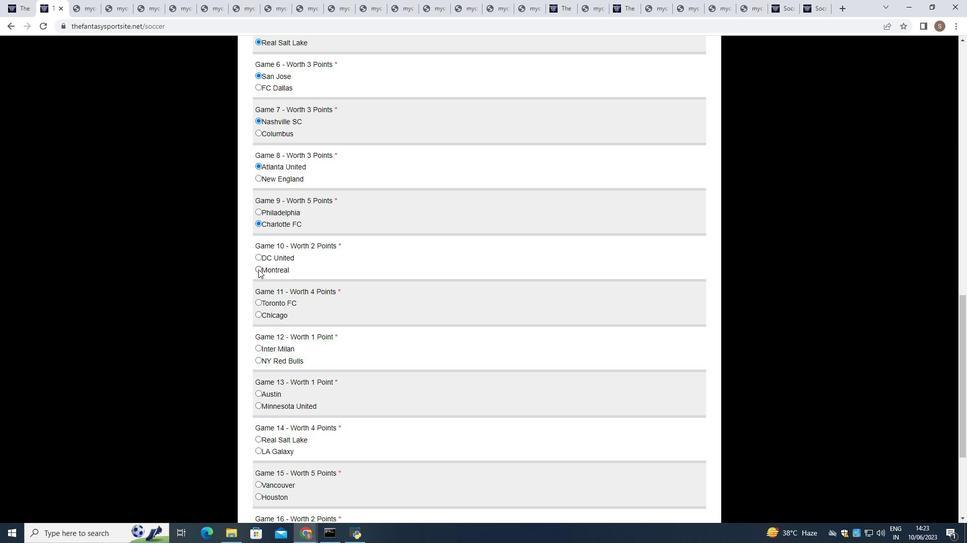 
Action: Mouse pressed left at (258, 268)
Screenshot: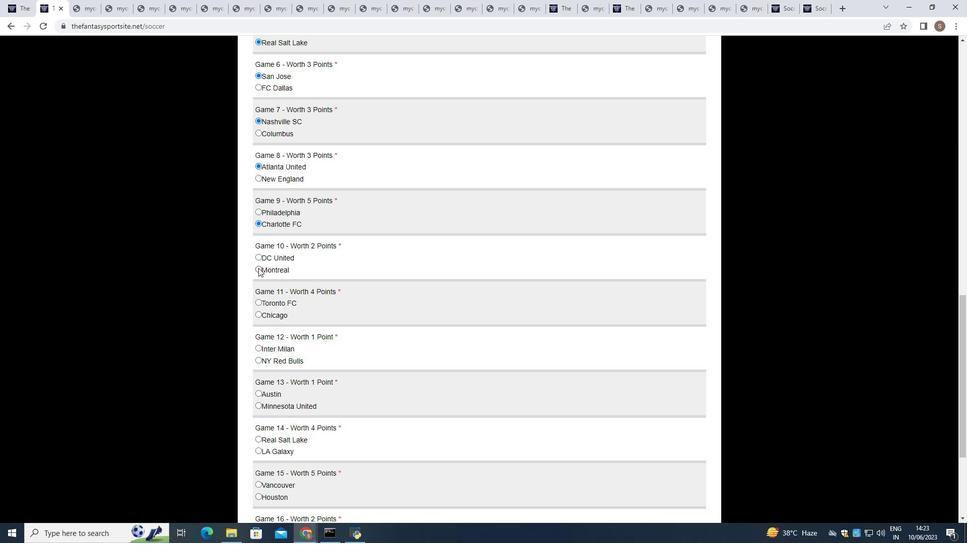 
Action: Mouse moved to (258, 305)
Screenshot: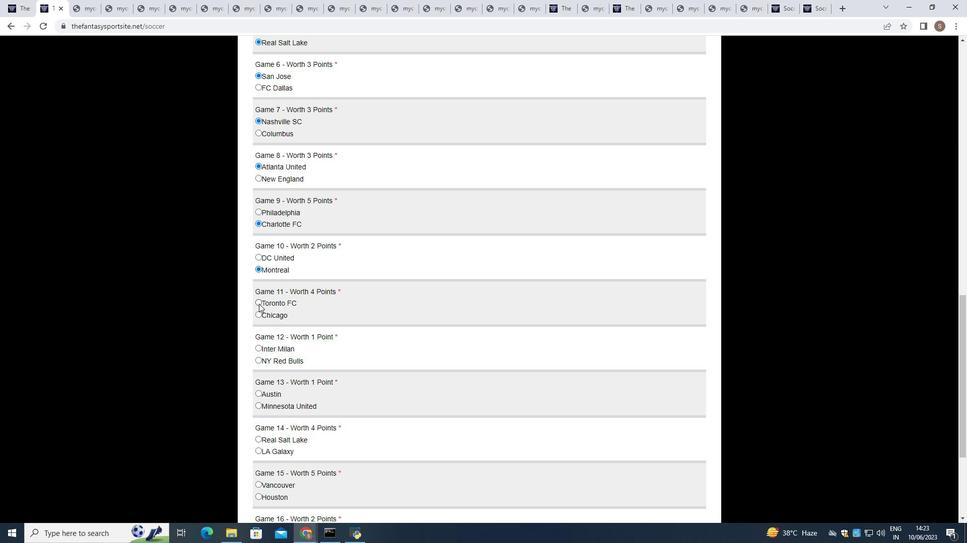 
Action: Mouse pressed left at (258, 305)
Screenshot: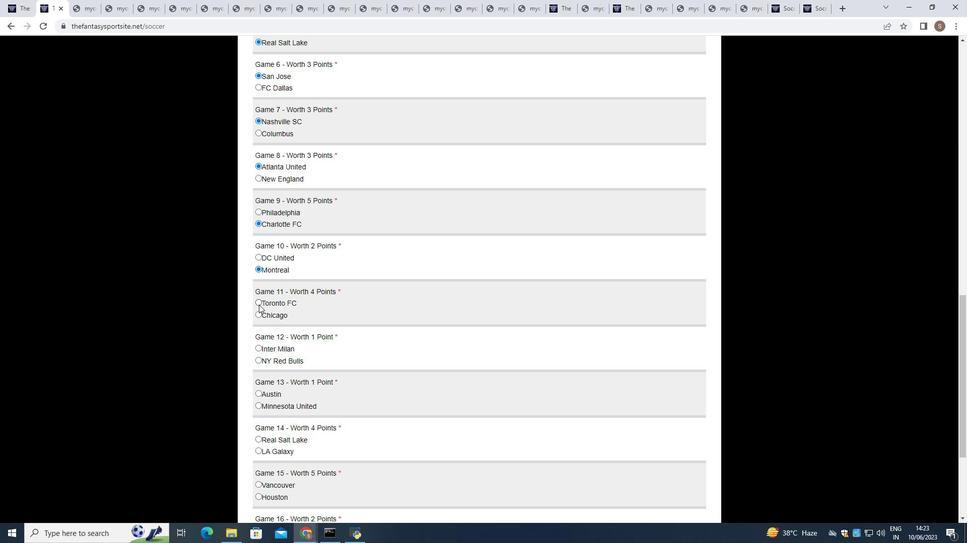
Action: Mouse moved to (258, 359)
Screenshot: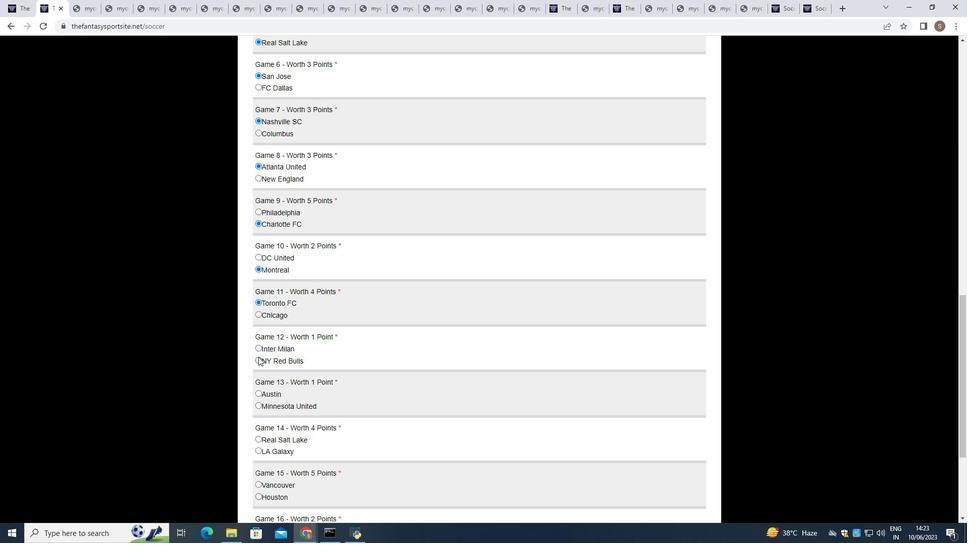 
Action: Mouse pressed left at (258, 359)
Screenshot: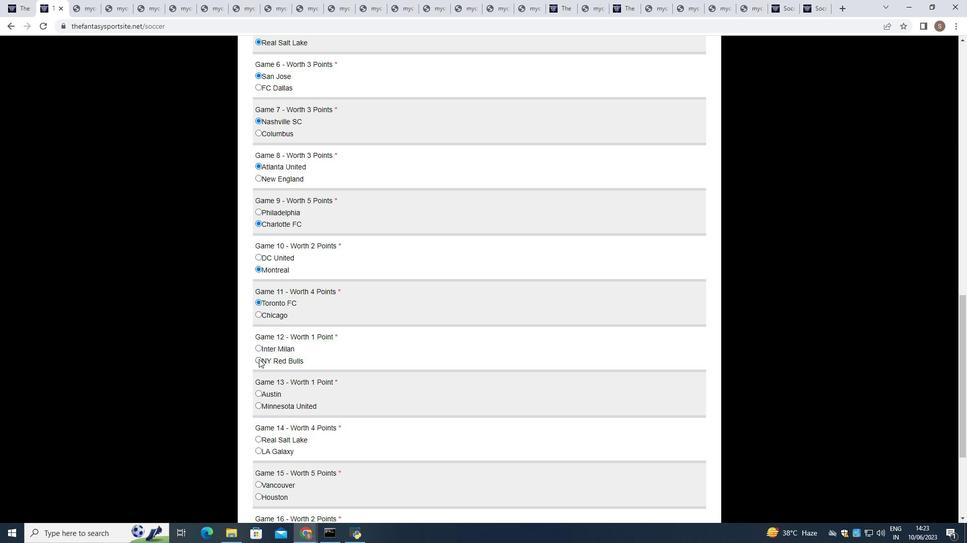 
Action: Mouse moved to (258, 405)
Screenshot: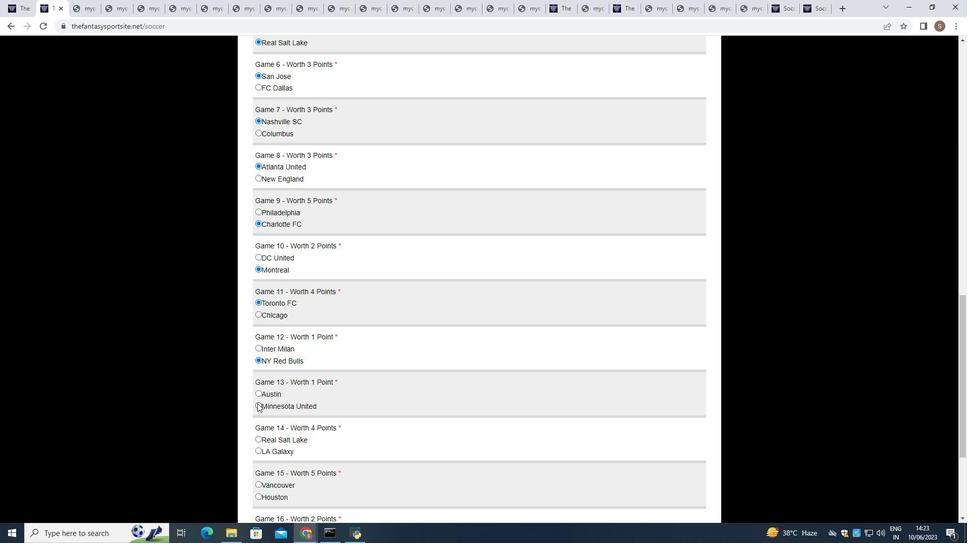 
Action: Mouse pressed left at (258, 405)
Screenshot: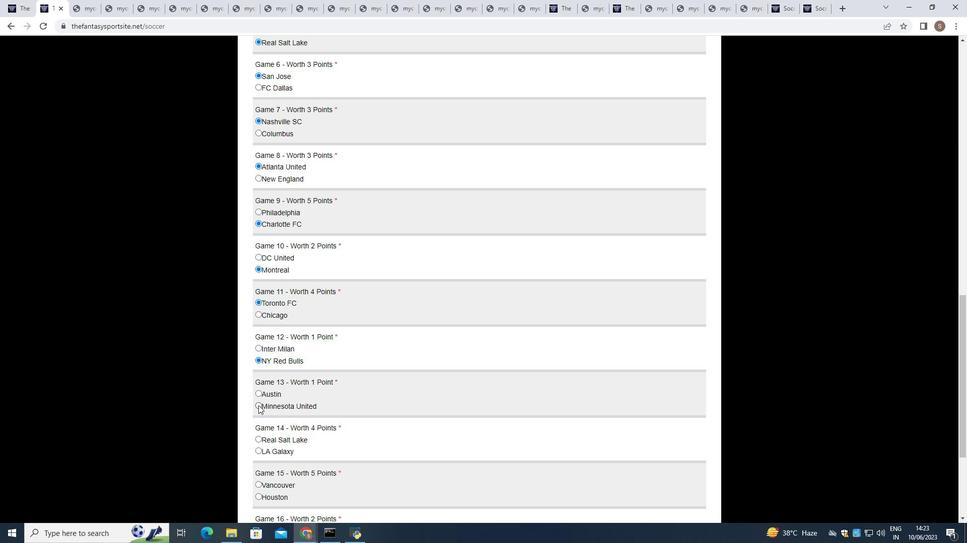 
Action: Mouse moved to (256, 451)
Screenshot: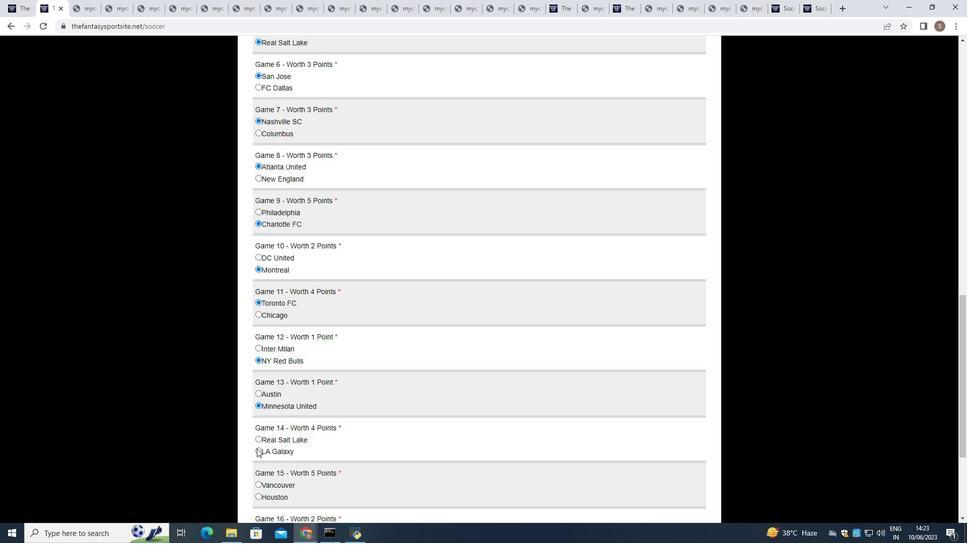 
Action: Mouse pressed left at (256, 451)
Screenshot: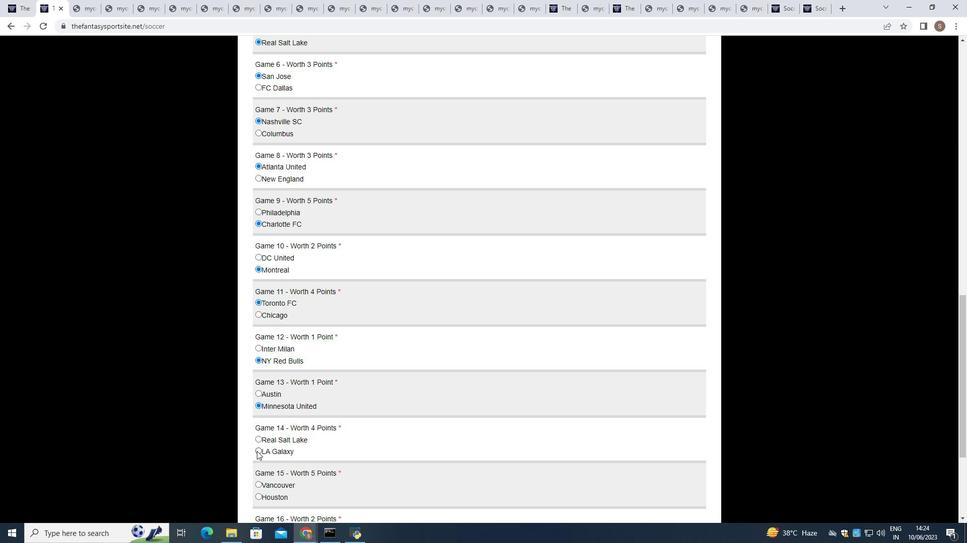 
Action: Mouse scrolled (256, 451) with delta (0, 0)
Screenshot: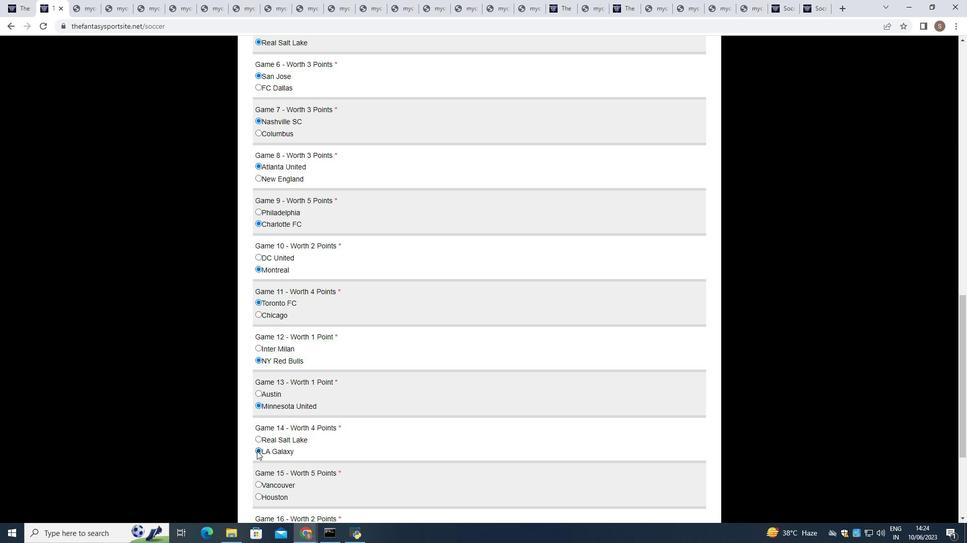
Action: Mouse scrolled (256, 451) with delta (0, 0)
Screenshot: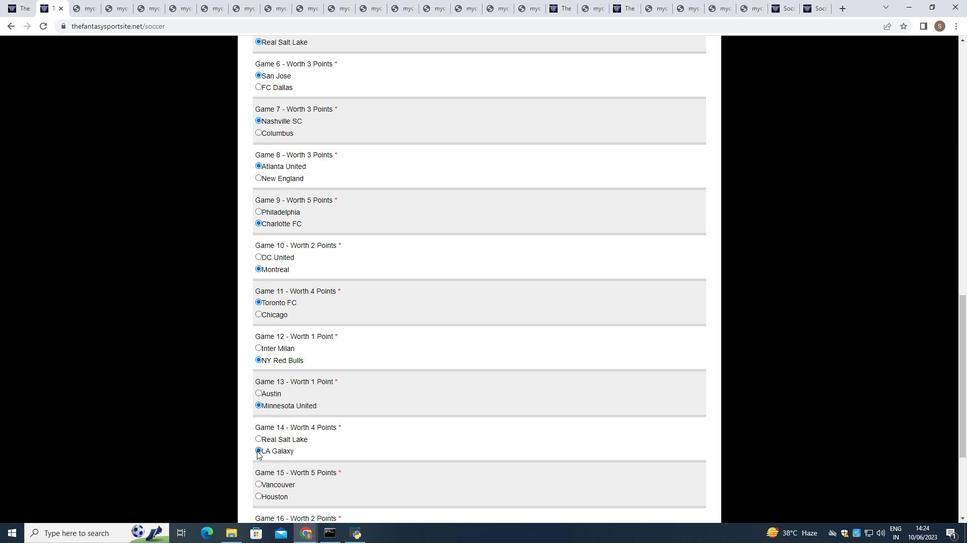 
Action: Mouse scrolled (256, 451) with delta (0, 0)
Screenshot: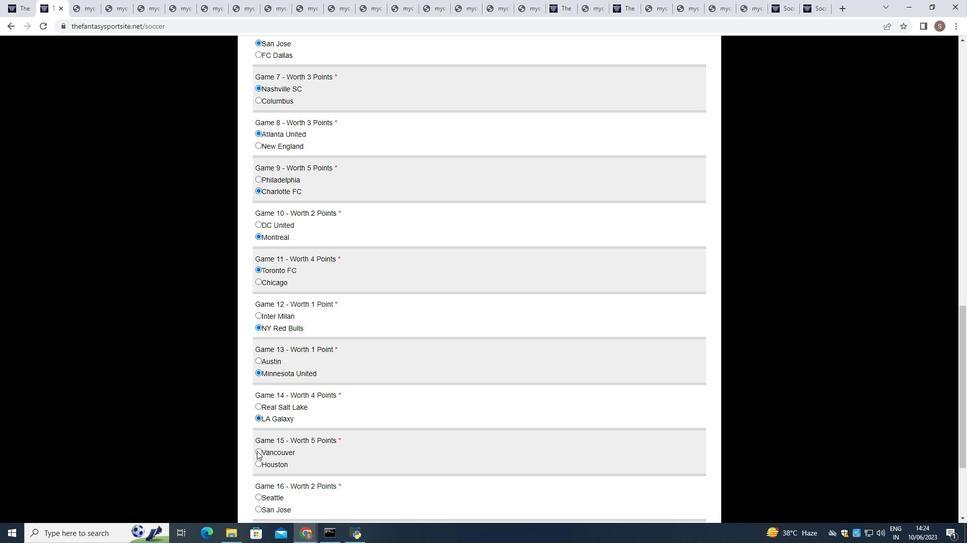 
Action: Mouse scrolled (256, 451) with delta (0, 0)
Screenshot: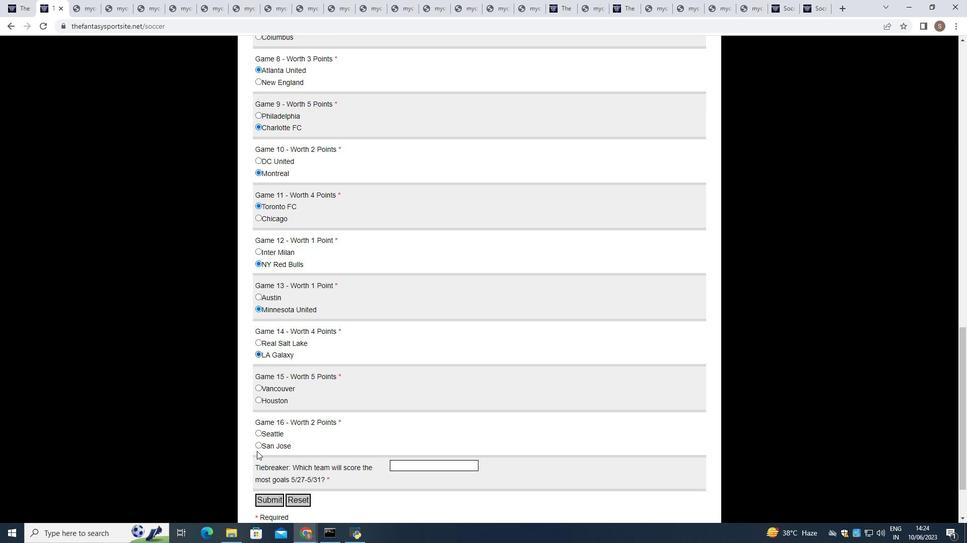 
Action: Mouse moved to (260, 328)
Screenshot: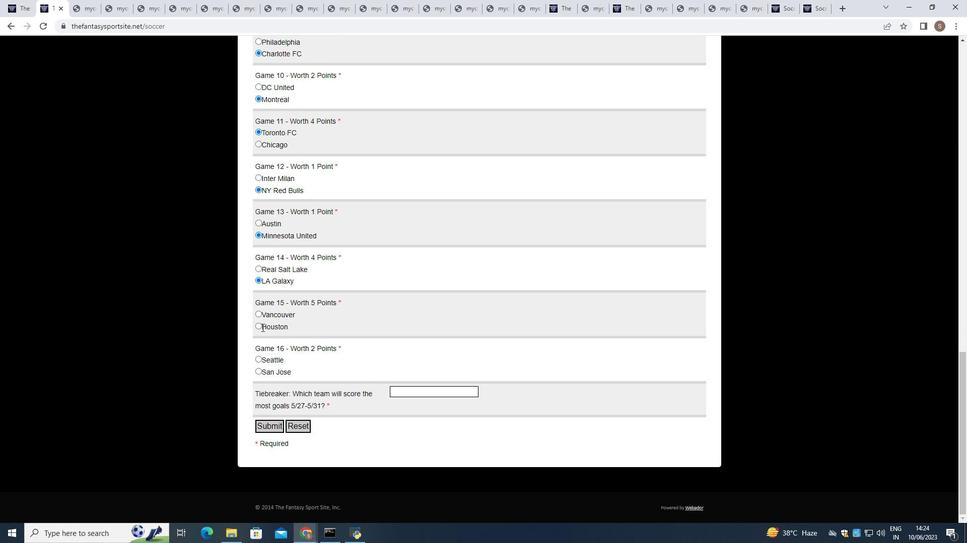 
Action: Mouse pressed left at (260, 328)
Screenshot: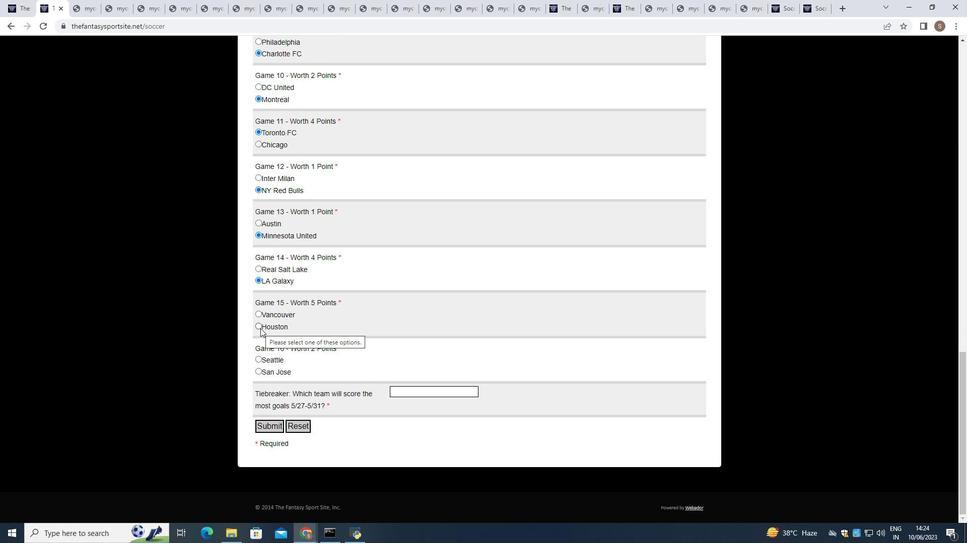 
Action: Mouse moved to (259, 357)
Screenshot: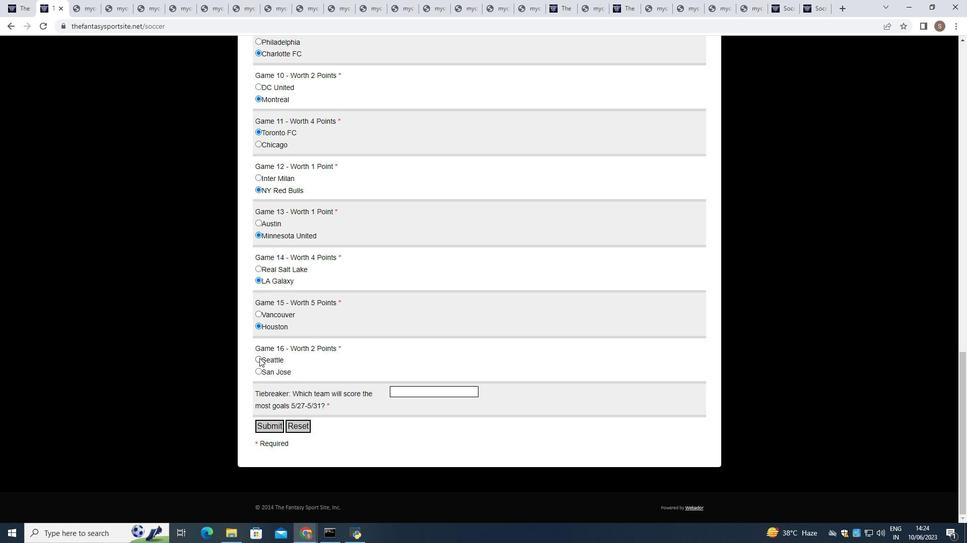 
Action: Mouse pressed left at (259, 357)
Screenshot: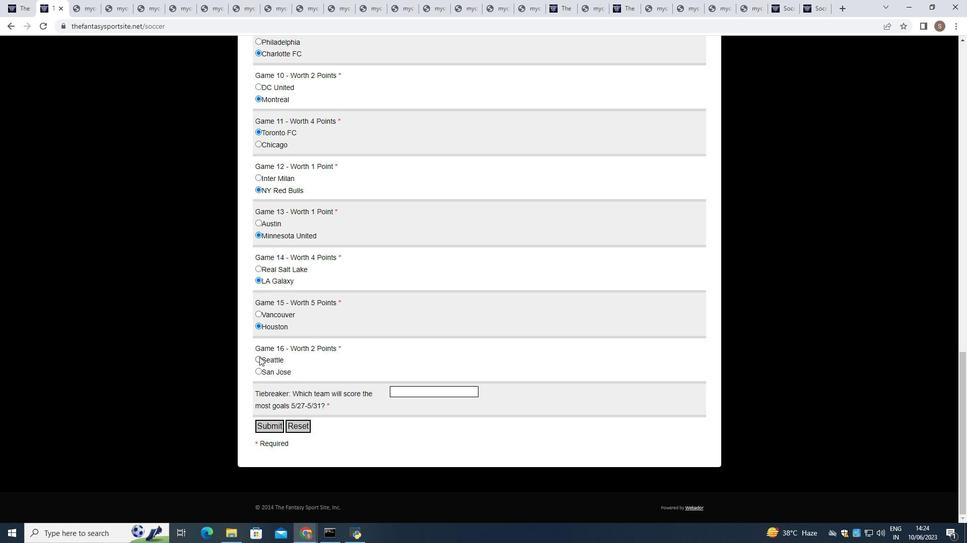 
Action: Mouse moved to (418, 391)
Screenshot: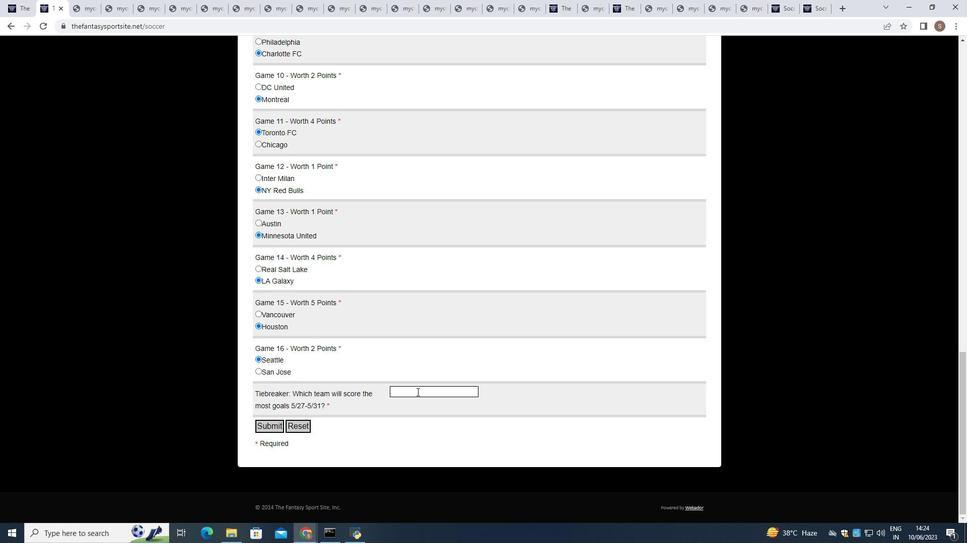 
Action: Mouse pressed left at (418, 391)
Screenshot: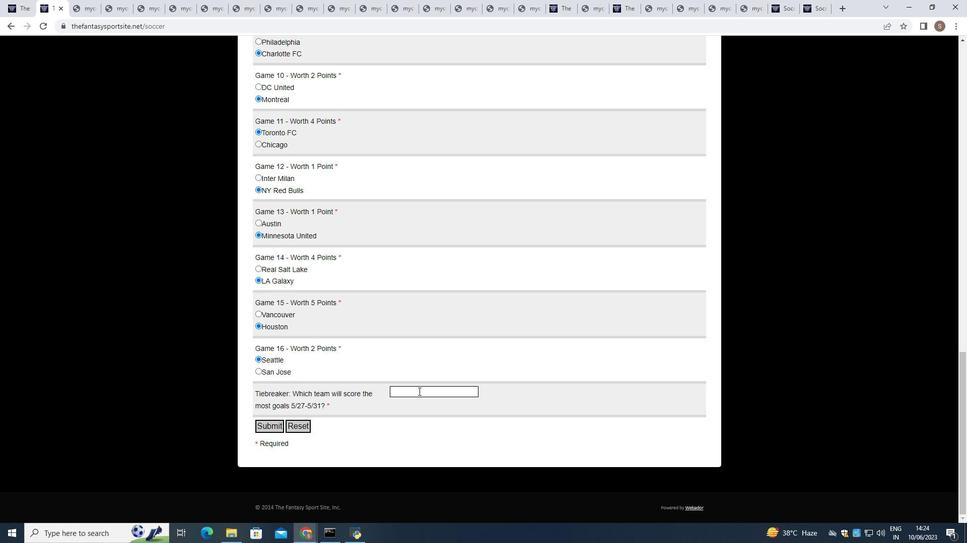 
Action: Mouse moved to (419, 391)
Screenshot: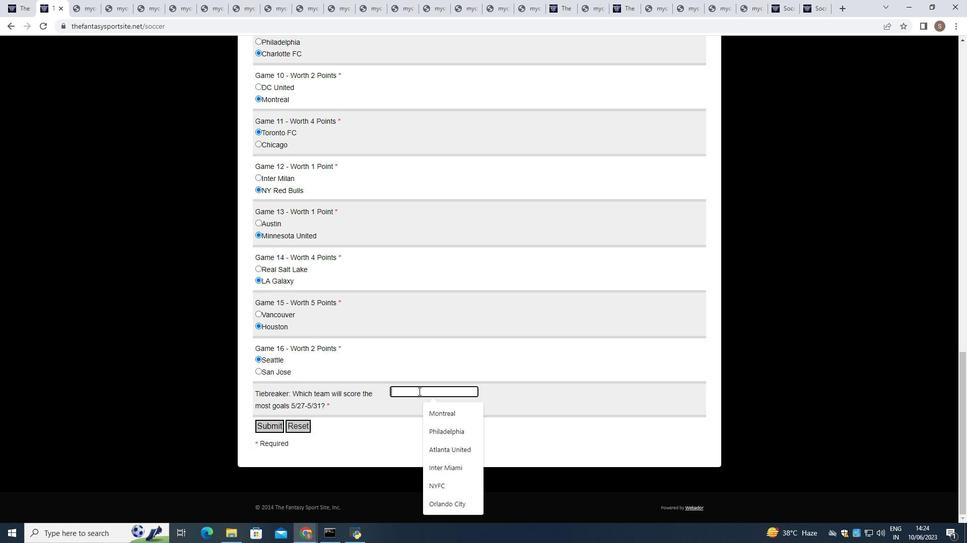 
Action: Key pressed <Key.shift>Chicago
Screenshot: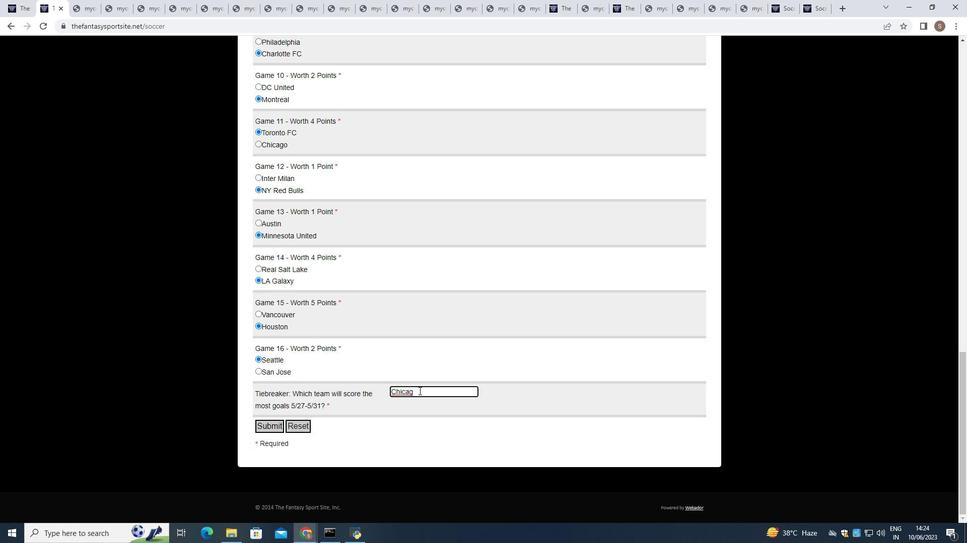 
Action: Mouse moved to (265, 430)
Screenshot: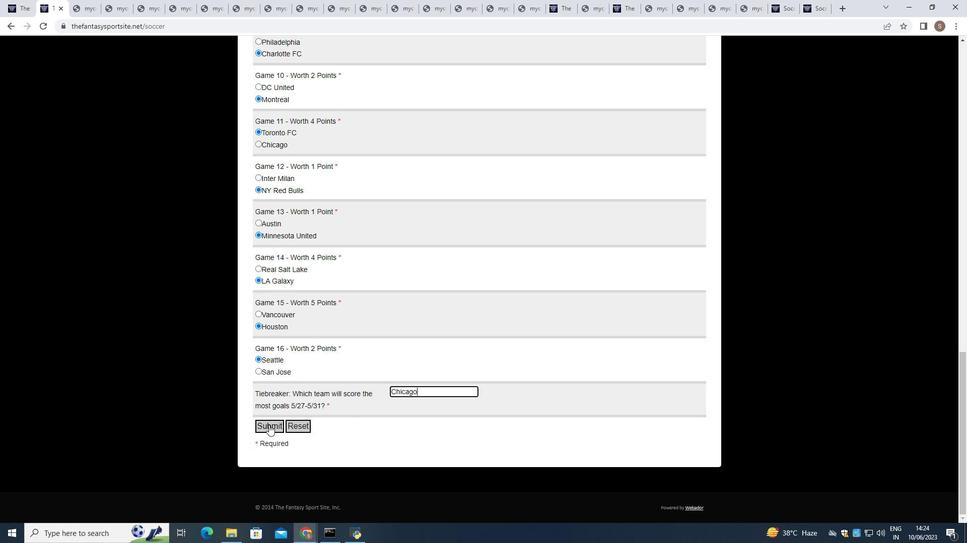 
Action: Mouse pressed left at (265, 430)
Screenshot: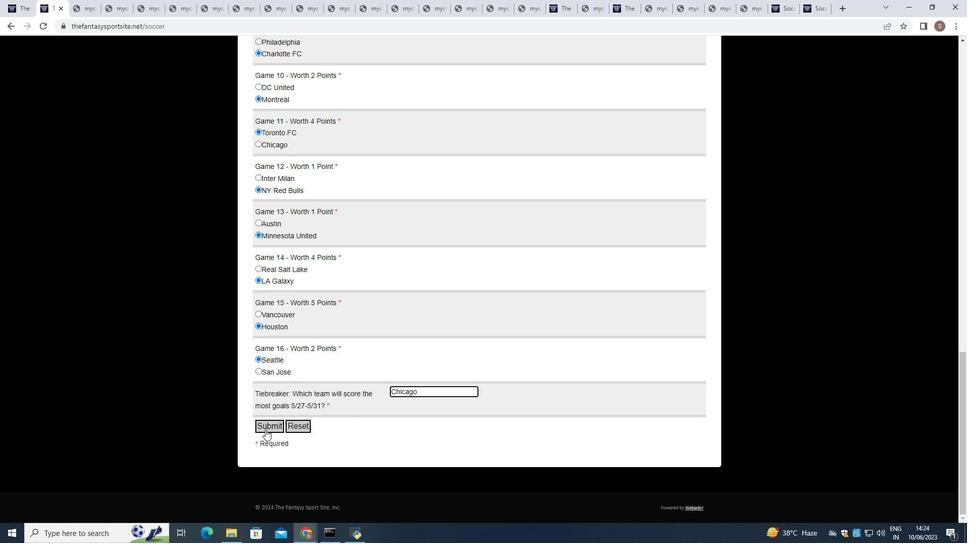 
